 Task: Open Card Card0000000230 in Board Board0000000058 in Workspace WS0000000020 in Trello. Add Member Email0000000078 to Card Card0000000230 in Board Board0000000058 in Workspace WS0000000020 in Trello. Add Yellow Label titled Label0000000230 to Card Card0000000230 in Board Board0000000058 in Workspace WS0000000020 in Trello. Add Checklist CL0000000230 to Card Card0000000230 in Board Board0000000058 in Workspace WS0000000020 in Trello. Add Dates with Start Date as May 08 2023 and Due Date as May 31 2023 to Card Card0000000230 in Board Board0000000058 in Workspace WS0000000020 in Trello
Action: Mouse moved to (552, 582)
Screenshot: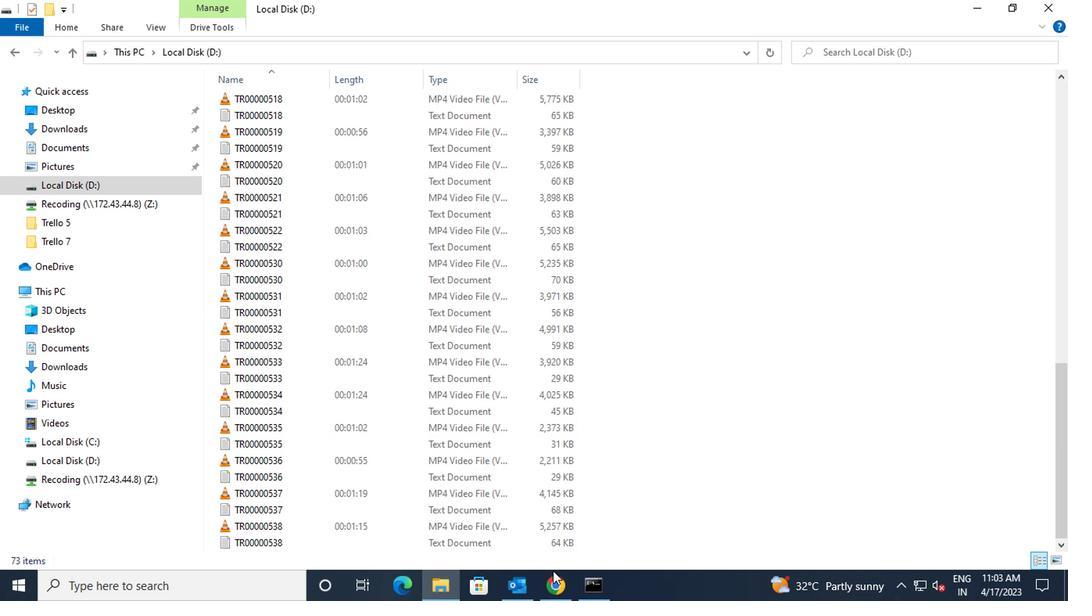 
Action: Mouse pressed left at (552, 582)
Screenshot: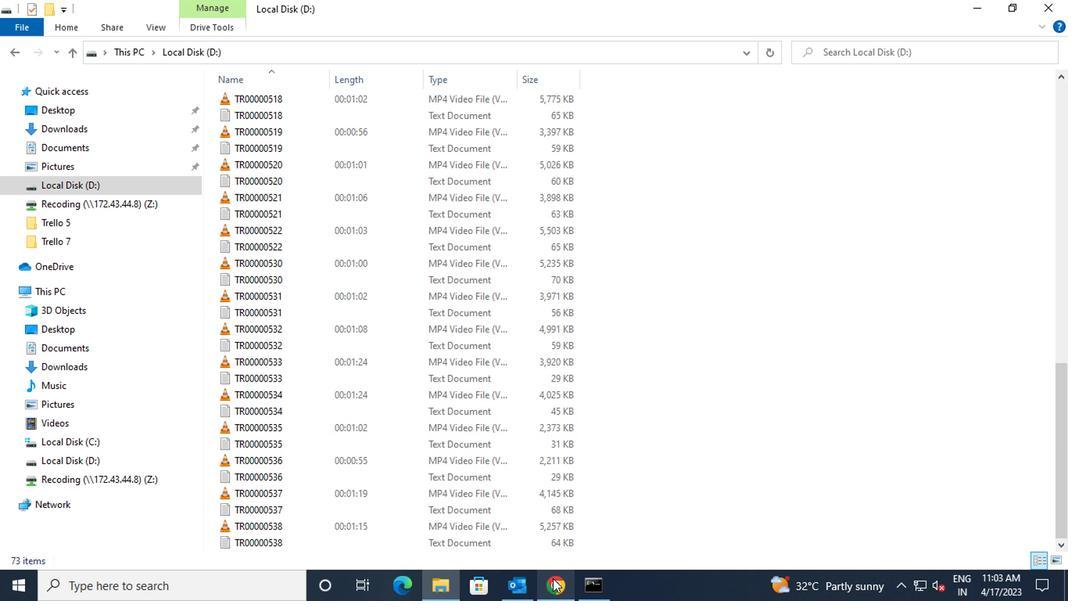 
Action: Mouse moved to (388, 216)
Screenshot: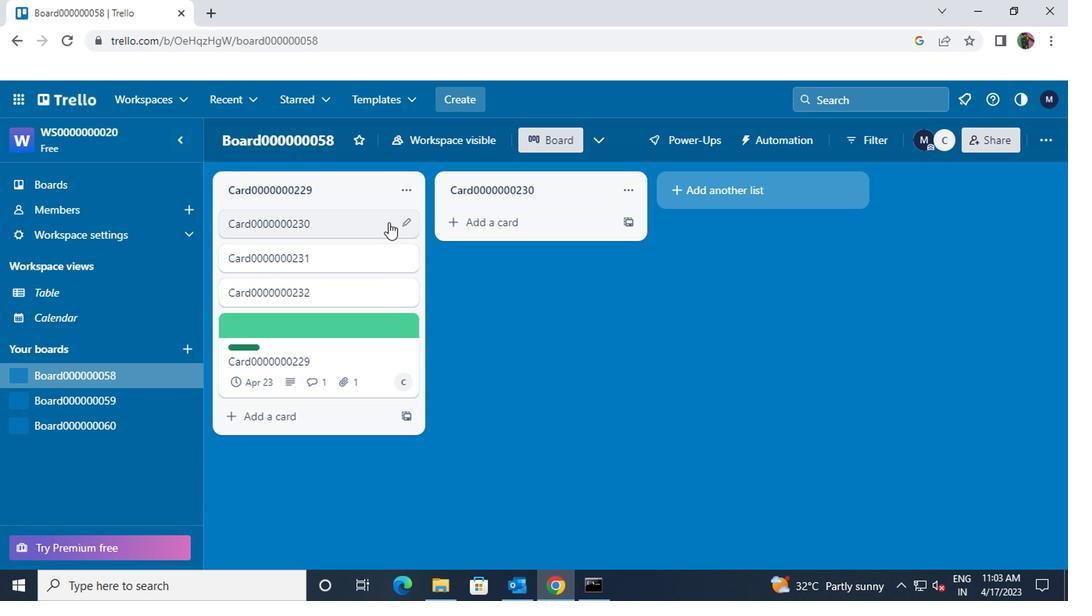 
Action: Mouse pressed left at (388, 216)
Screenshot: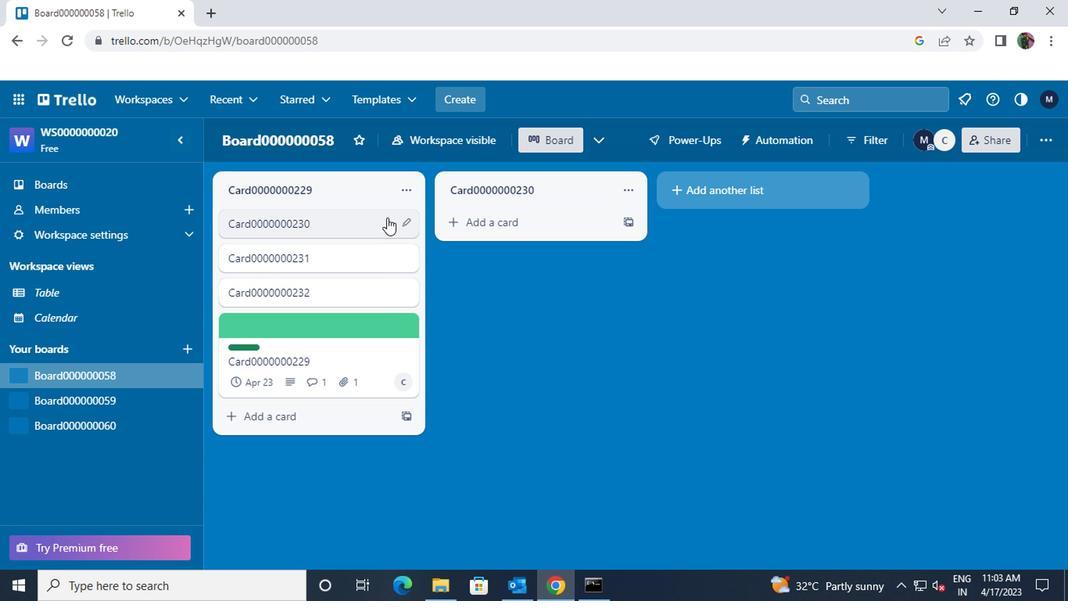 
Action: Mouse moved to (688, 228)
Screenshot: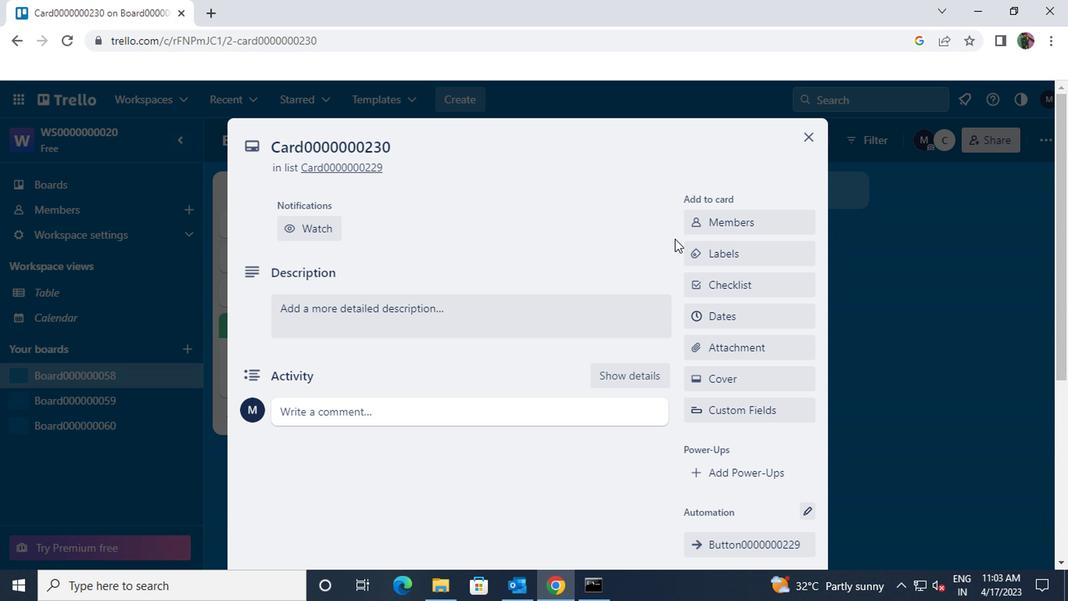 
Action: Mouse pressed left at (688, 228)
Screenshot: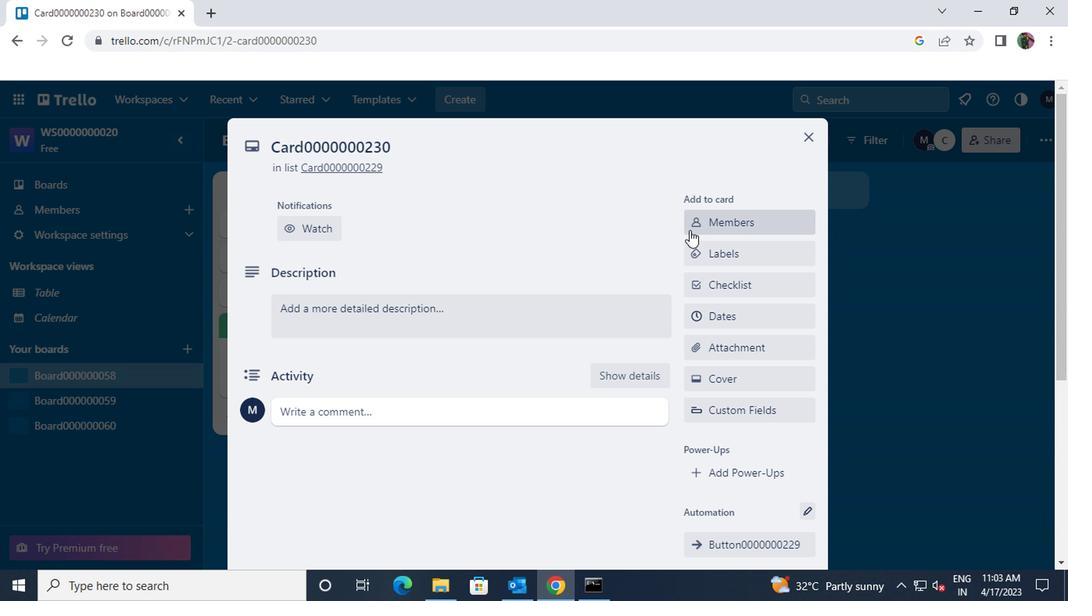 
Action: Mouse moved to (688, 227)
Screenshot: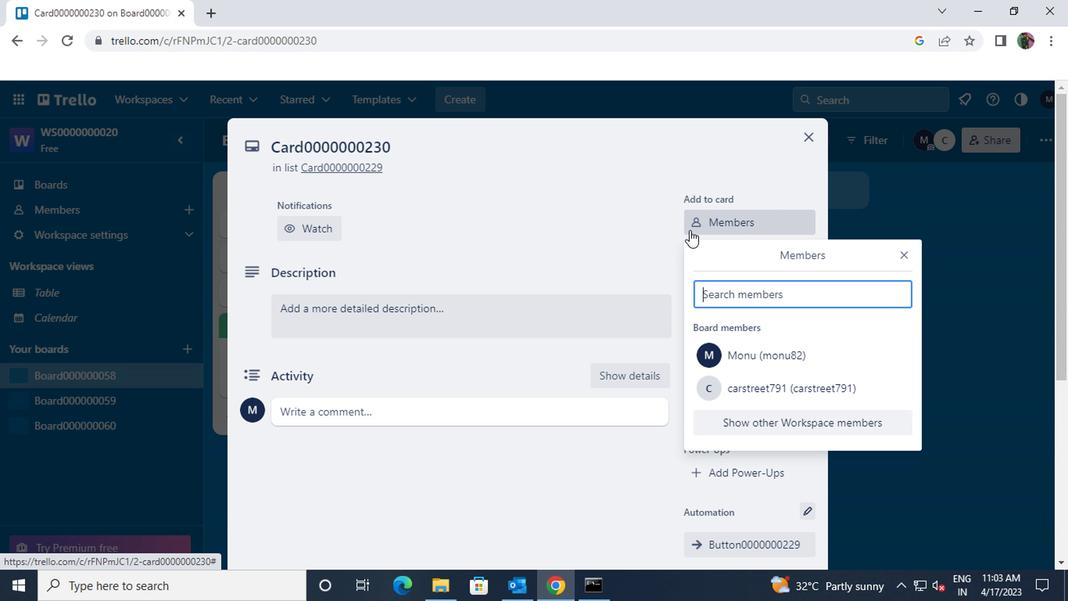 
Action: Key pressed ayus98111<Key.shift>@GMAIL.COM
Screenshot: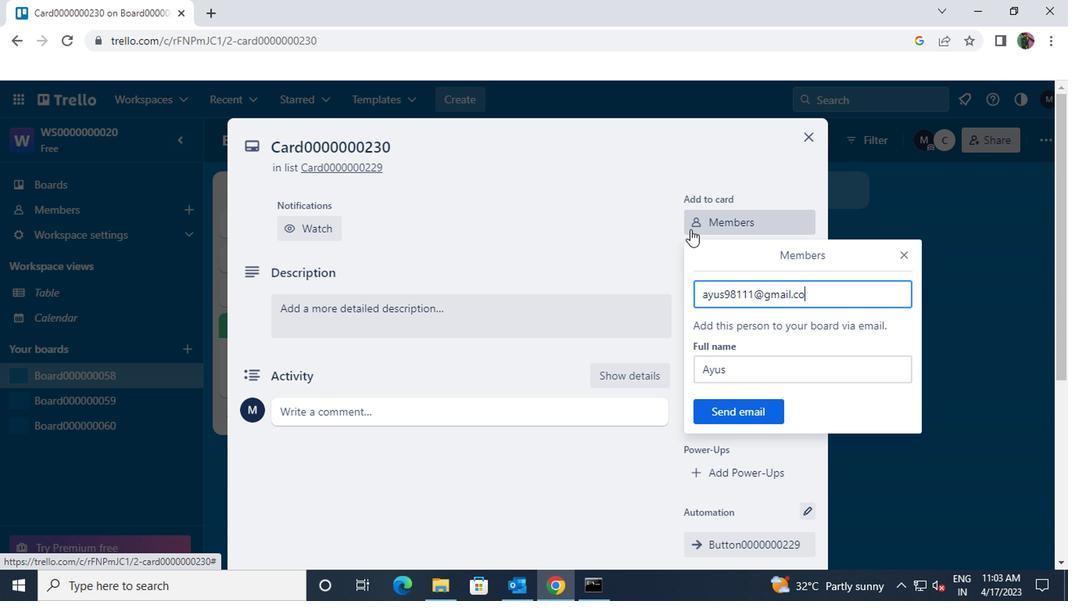 
Action: Mouse moved to (739, 408)
Screenshot: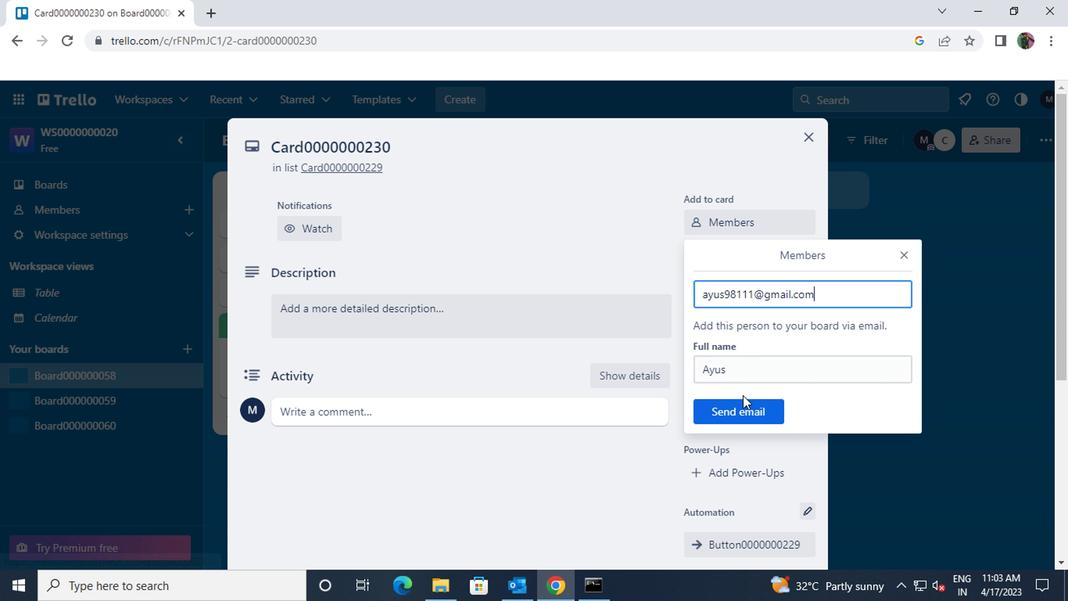 
Action: Mouse pressed left at (739, 408)
Screenshot: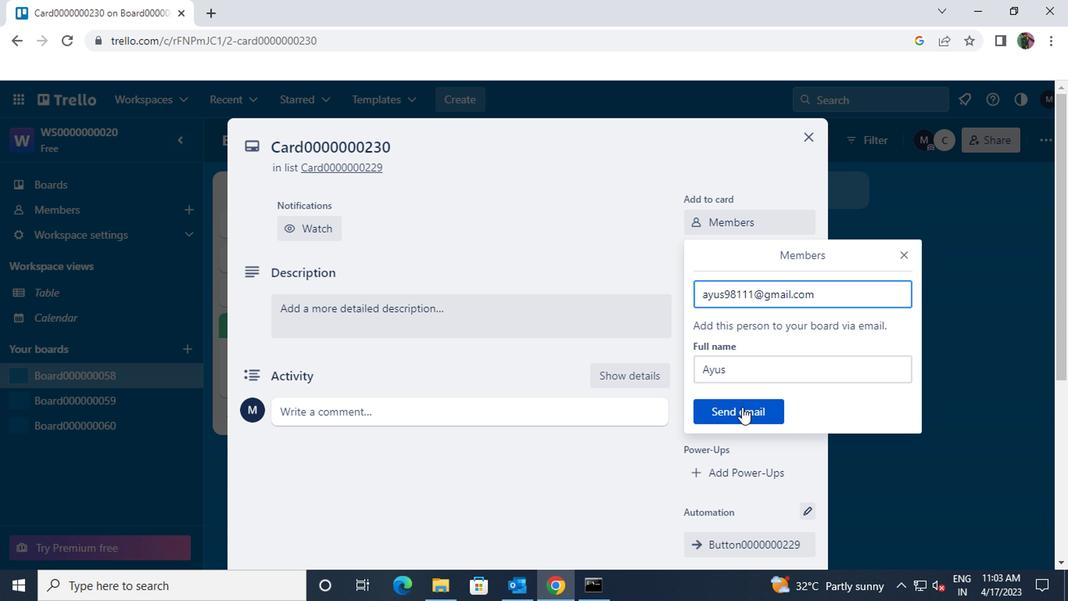 
Action: Mouse moved to (729, 251)
Screenshot: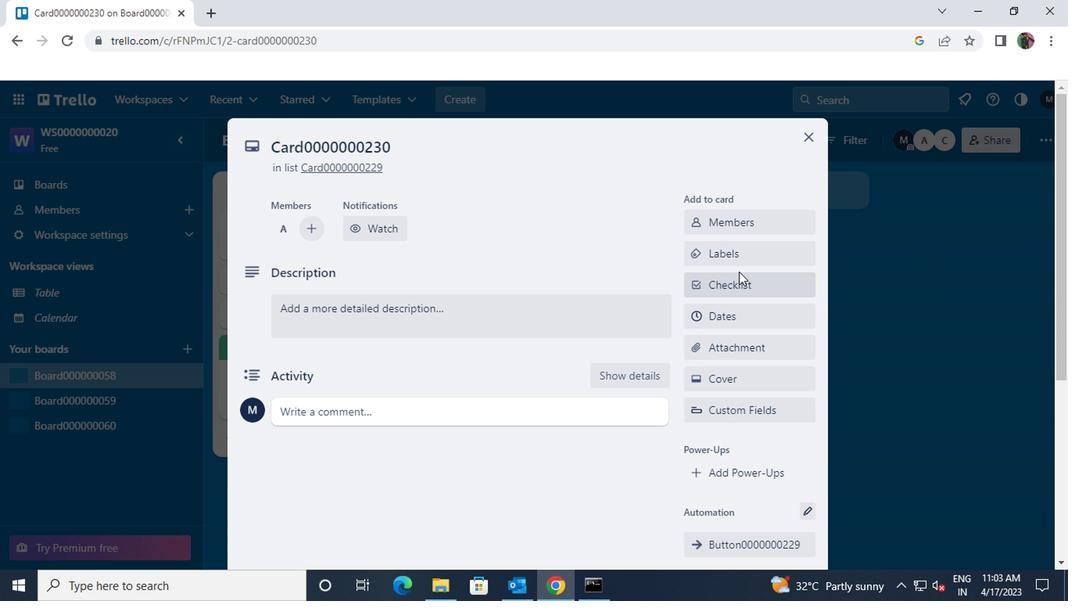 
Action: Mouse pressed left at (729, 251)
Screenshot: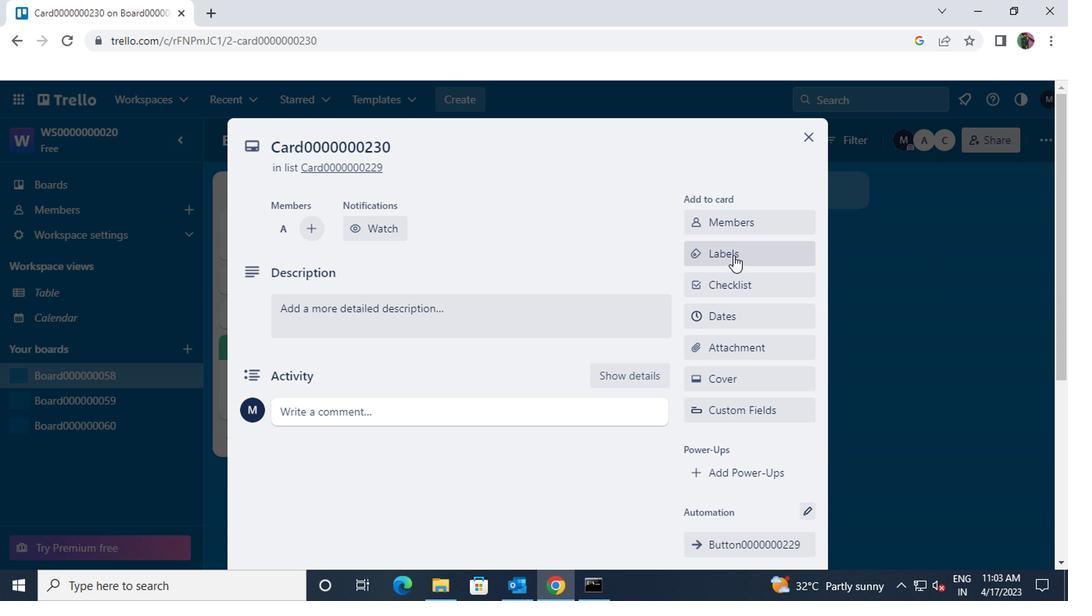 
Action: Mouse moved to (819, 459)
Screenshot: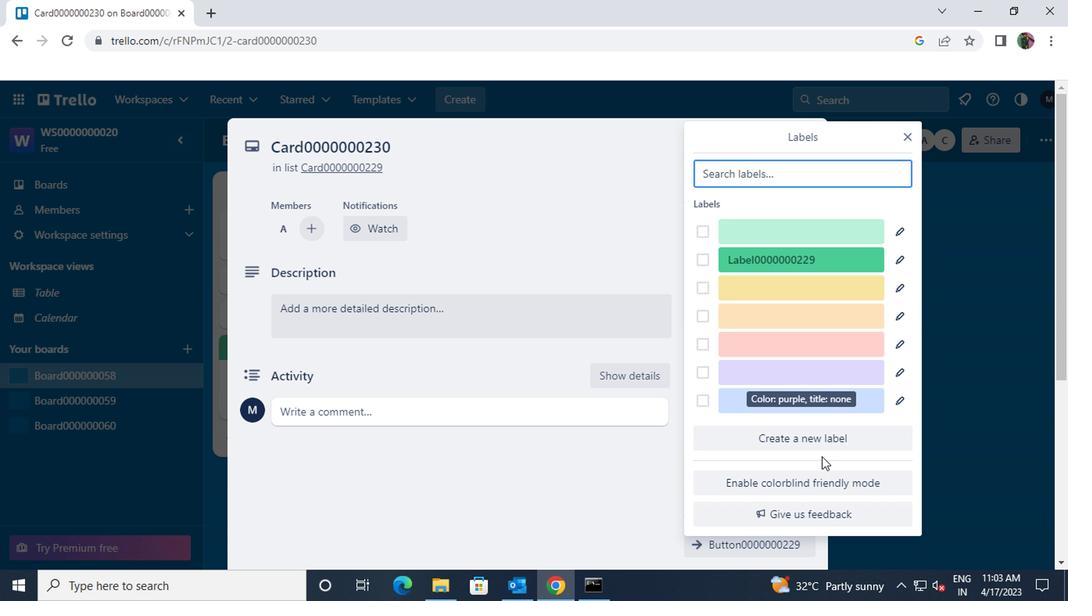 
Action: Mouse scrolled (819, 458) with delta (0, -1)
Screenshot: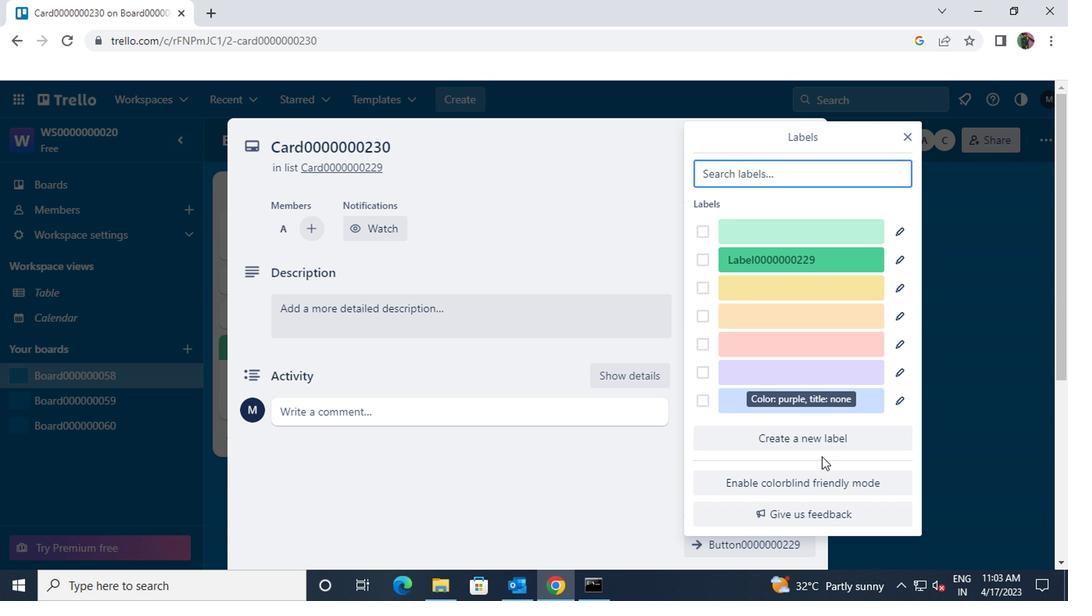 
Action: Mouse moved to (812, 432)
Screenshot: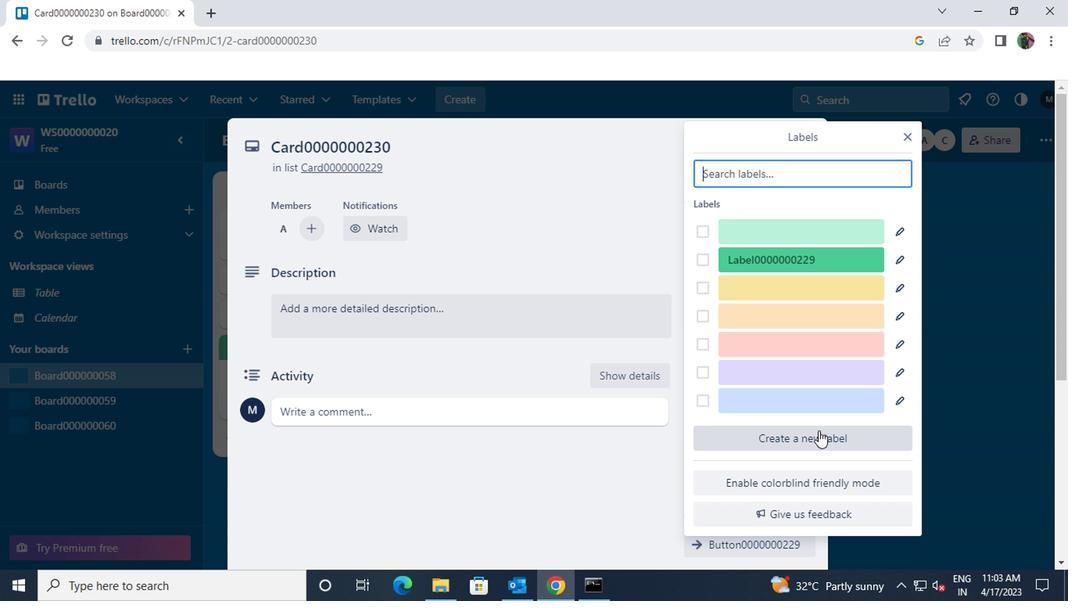 
Action: Mouse pressed left at (812, 432)
Screenshot: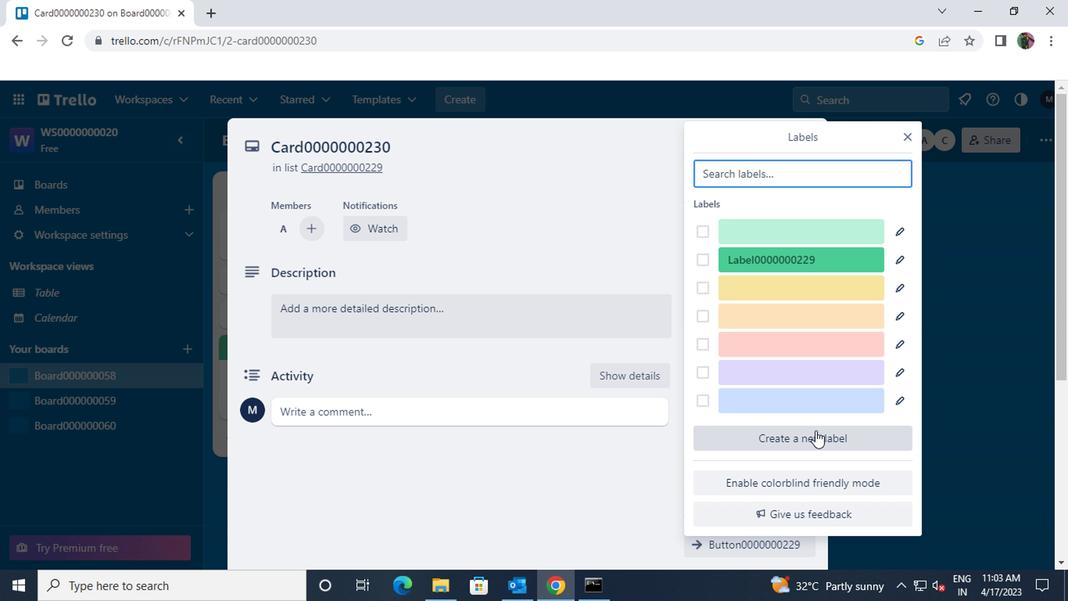 
Action: Mouse moved to (724, 283)
Screenshot: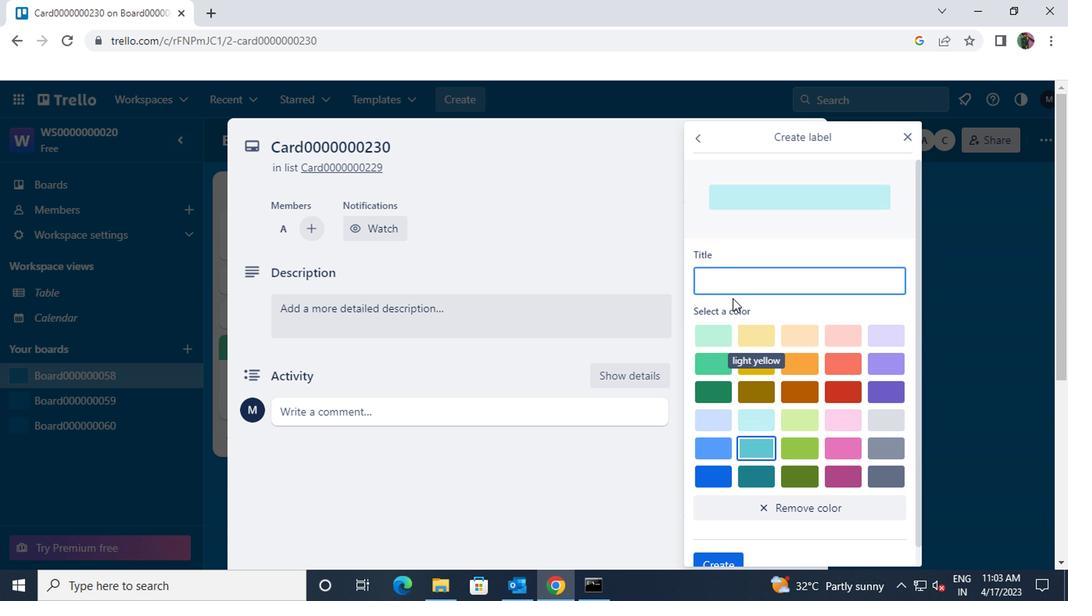 
Action: Mouse pressed left at (724, 283)
Screenshot: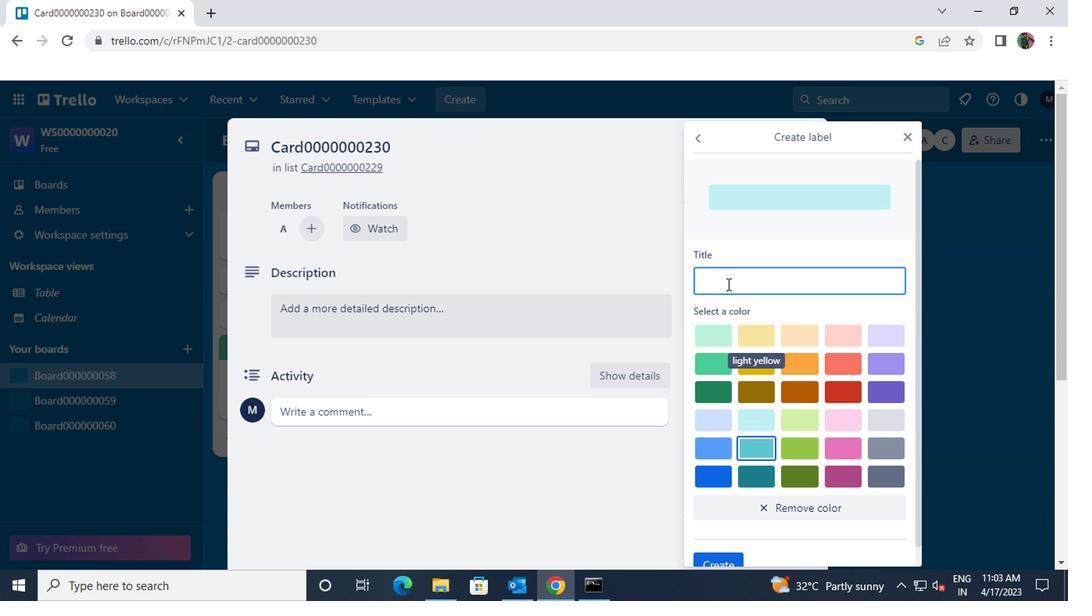 
Action: Mouse moved to (724, 281)
Screenshot: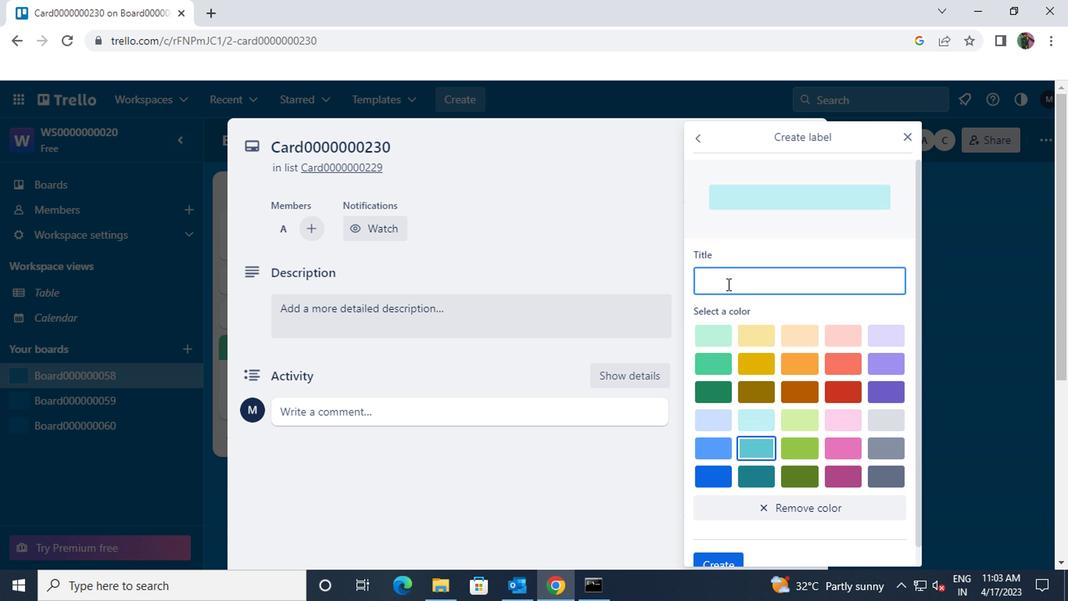 
Action: Key pressed <Key.shift>LABEL0000000230
Screenshot: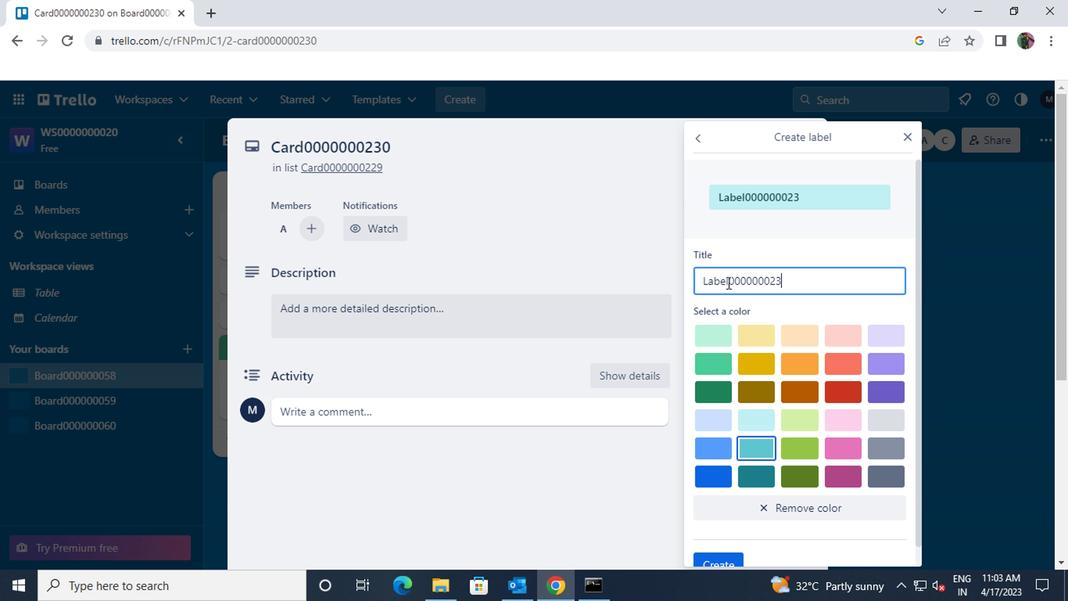 
Action: Mouse moved to (751, 359)
Screenshot: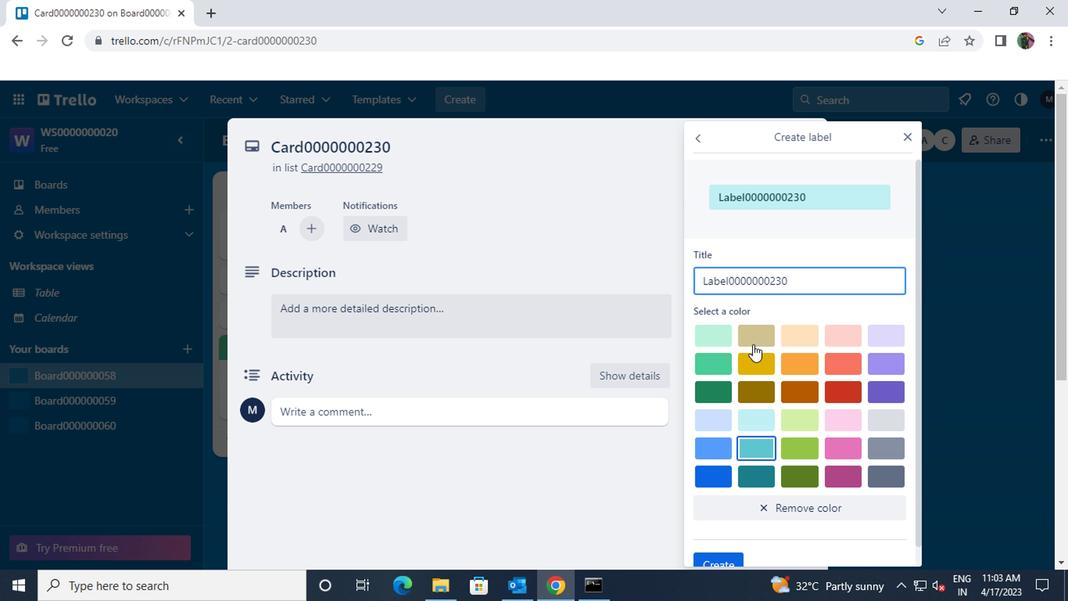 
Action: Mouse pressed left at (751, 359)
Screenshot: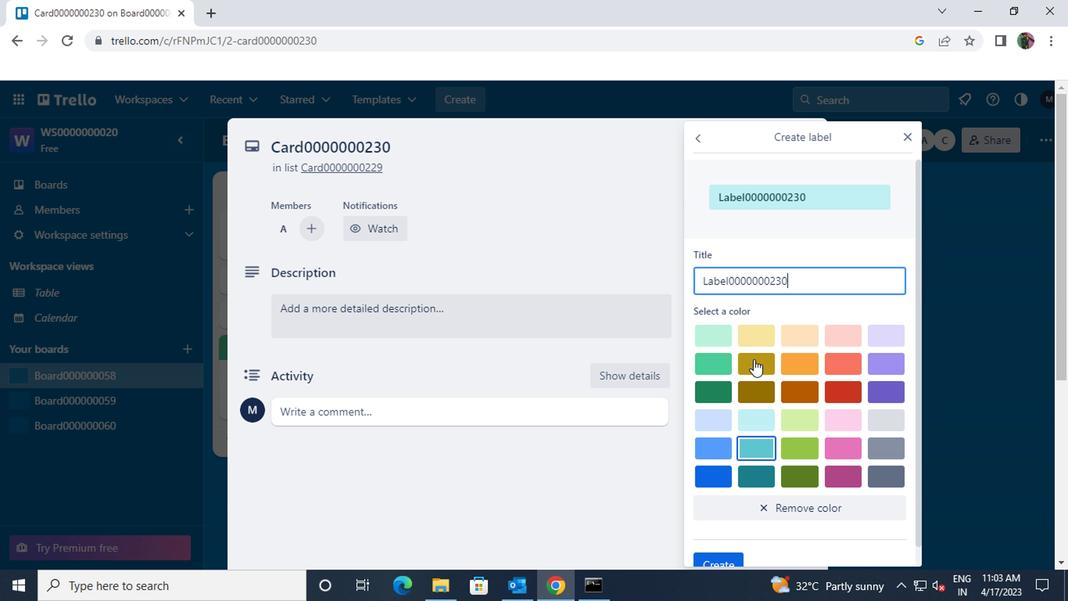 
Action: Mouse moved to (753, 357)
Screenshot: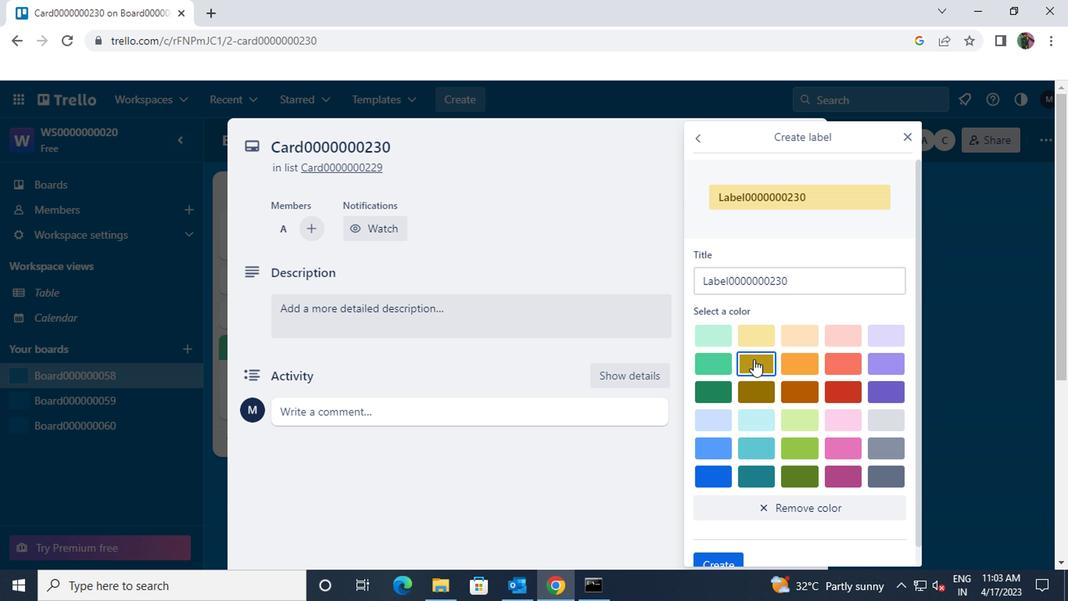 
Action: Mouse scrolled (753, 356) with delta (0, 0)
Screenshot: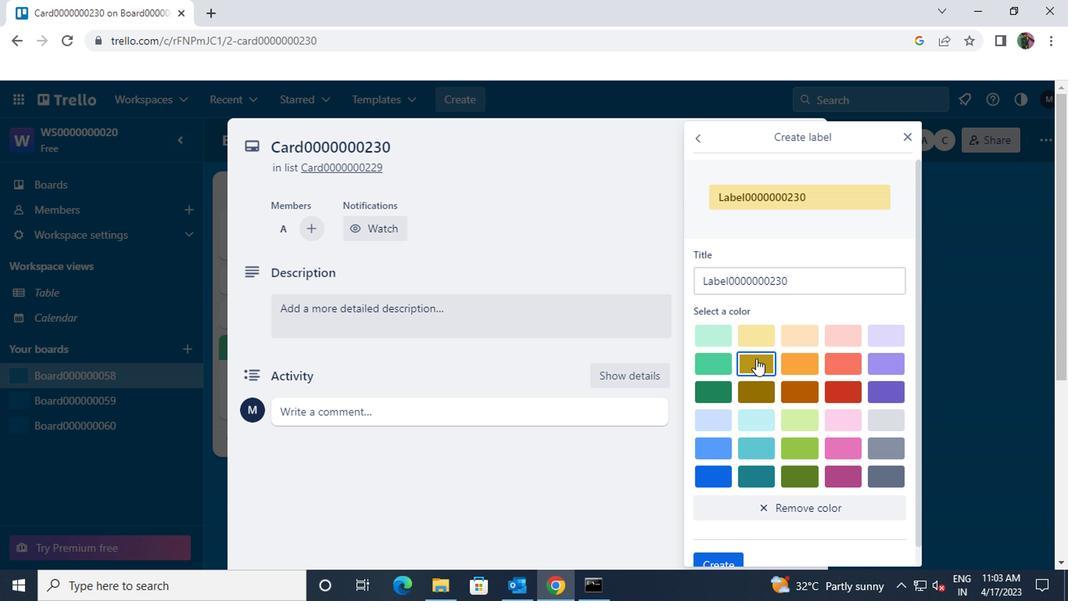 
Action: Mouse scrolled (753, 356) with delta (0, 0)
Screenshot: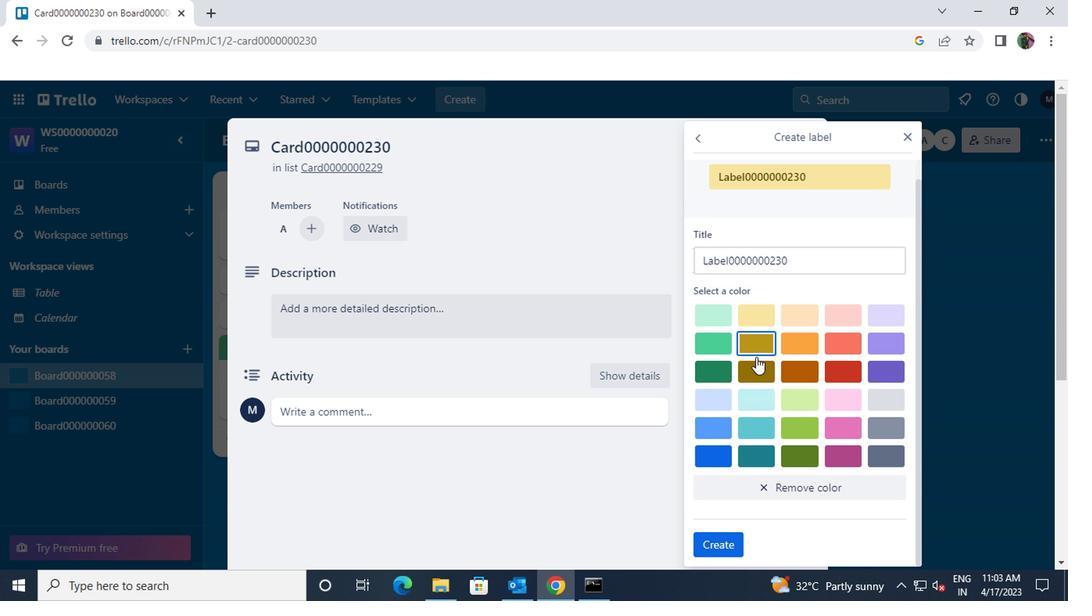 
Action: Mouse moved to (727, 547)
Screenshot: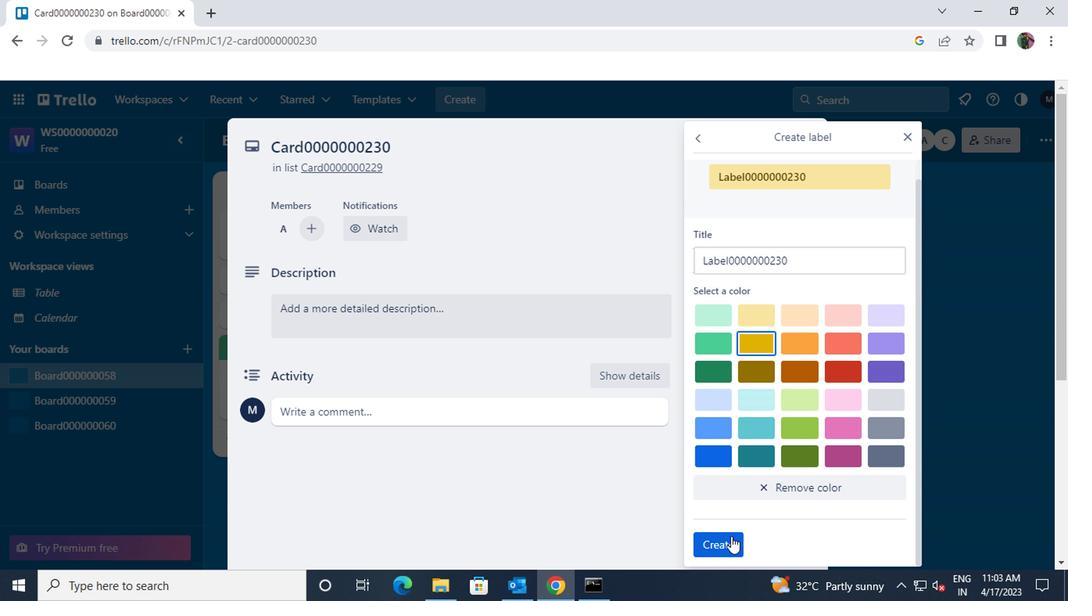
Action: Mouse pressed left at (727, 547)
Screenshot: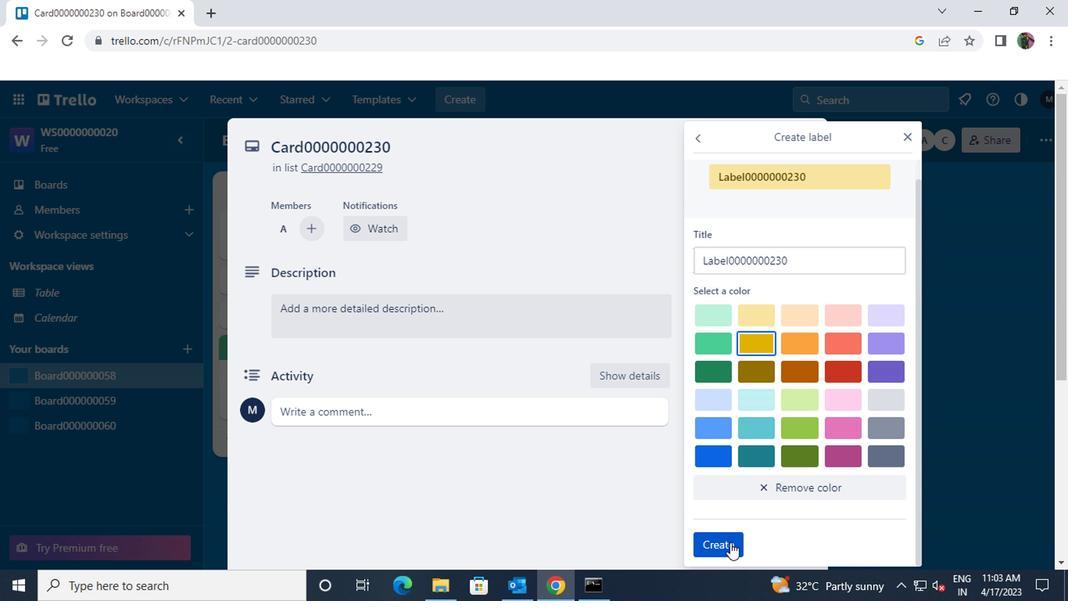
Action: Mouse moved to (754, 485)
Screenshot: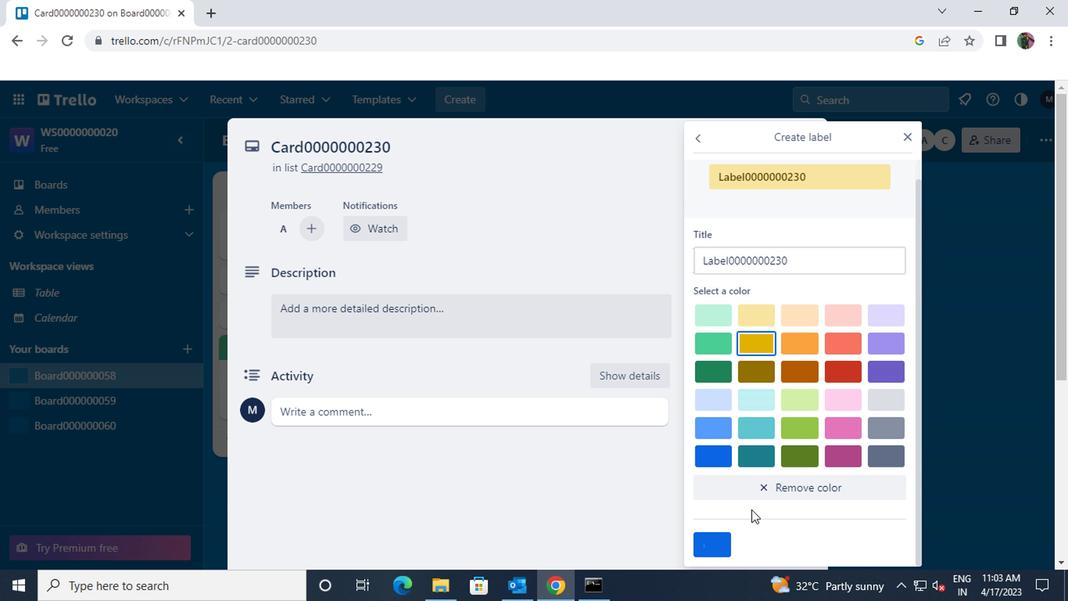 
Action: Mouse scrolled (754, 486) with delta (0, 0)
Screenshot: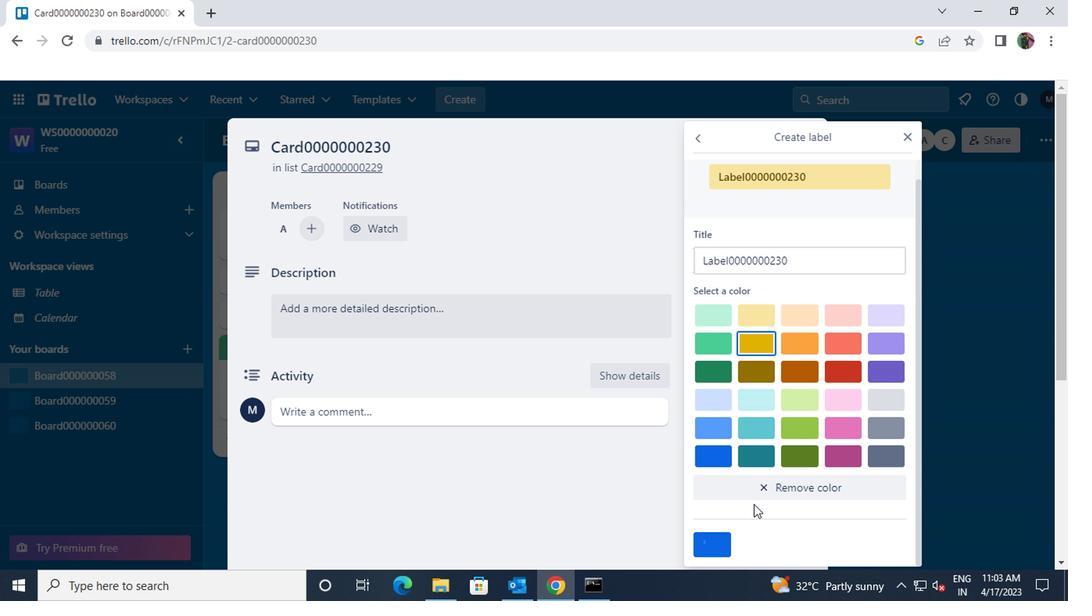 
Action: Mouse scrolled (754, 486) with delta (0, 0)
Screenshot: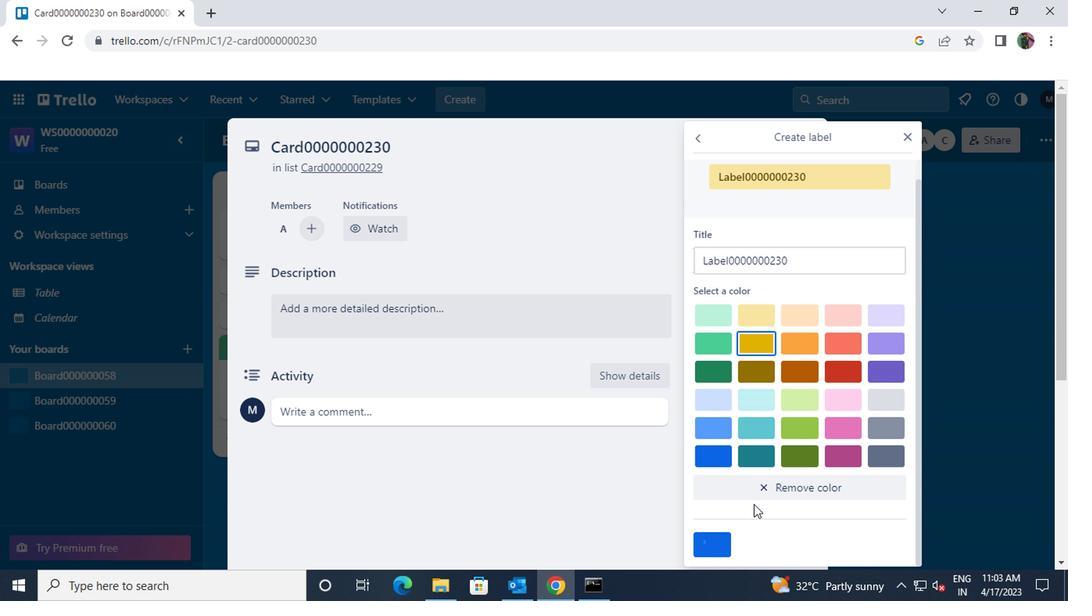 
Action: Mouse moved to (754, 483)
Screenshot: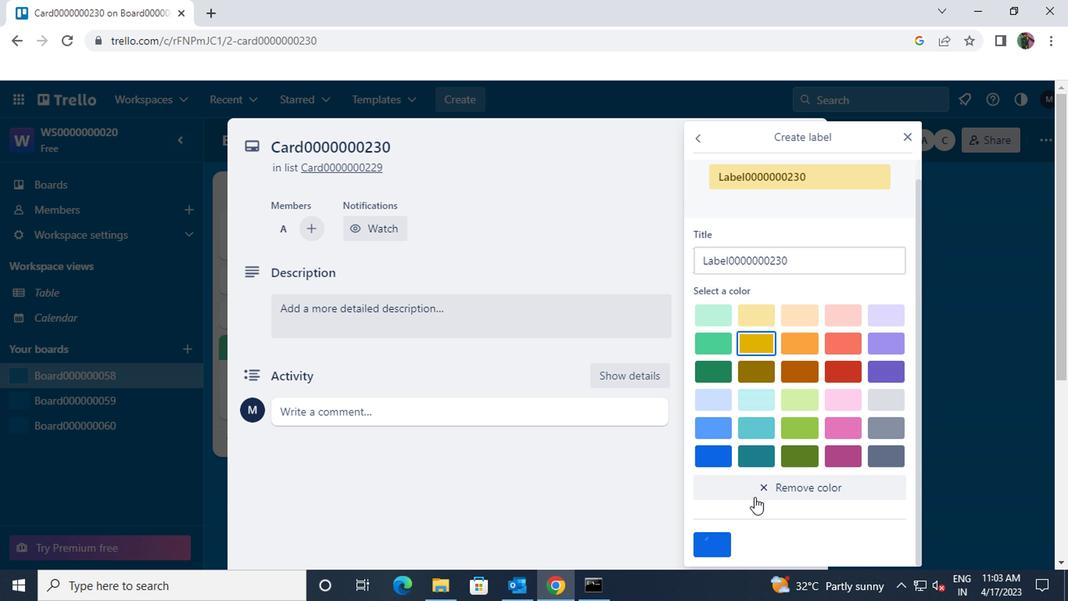 
Action: Mouse scrolled (754, 484) with delta (0, 0)
Screenshot: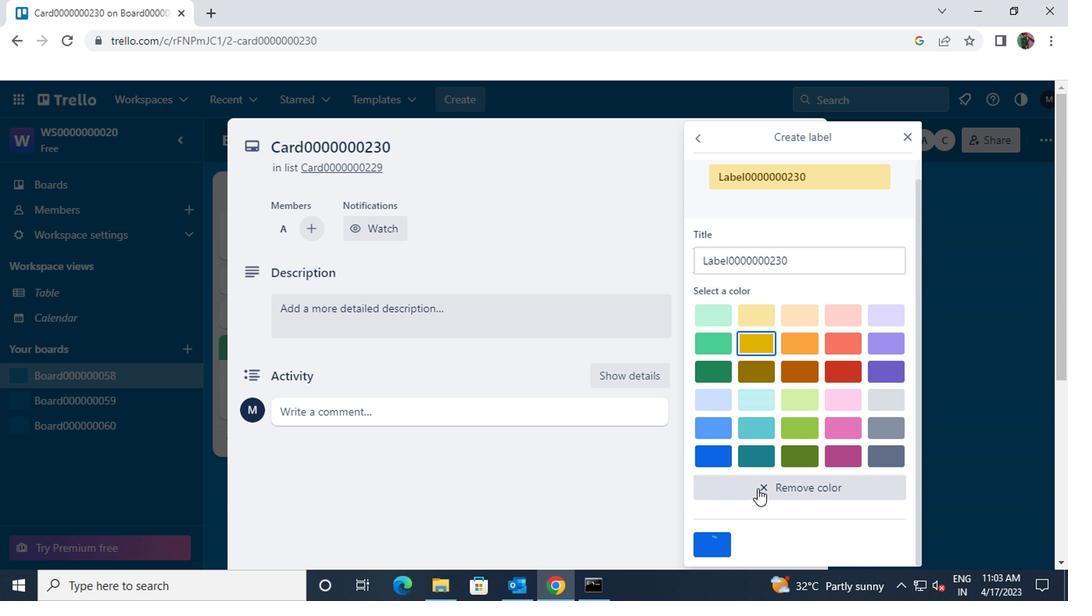 
Action: Mouse moved to (754, 478)
Screenshot: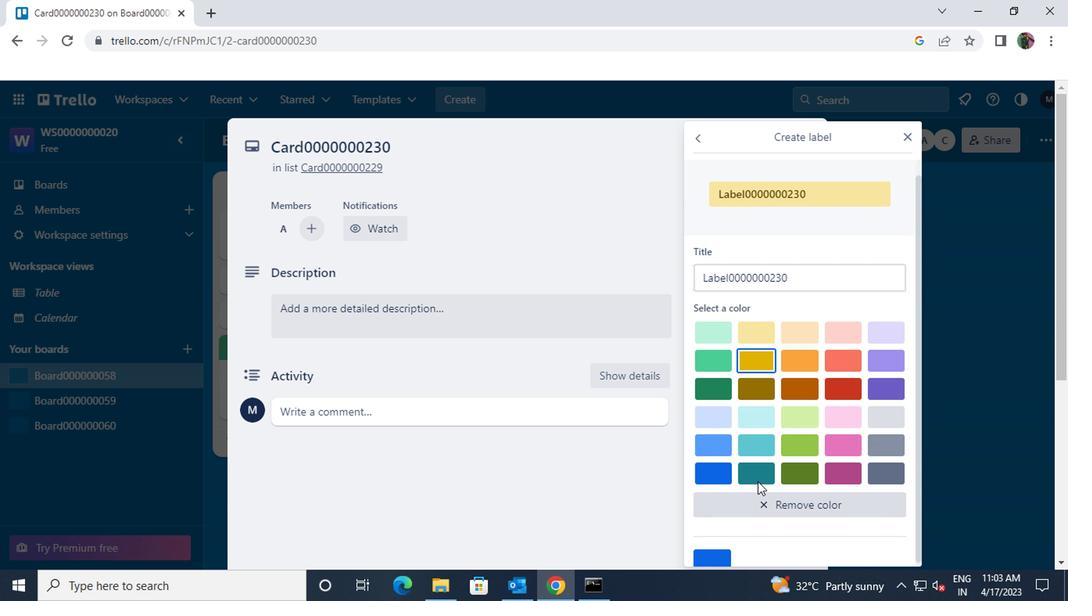 
Action: Mouse scrolled (754, 478) with delta (0, 0)
Screenshot: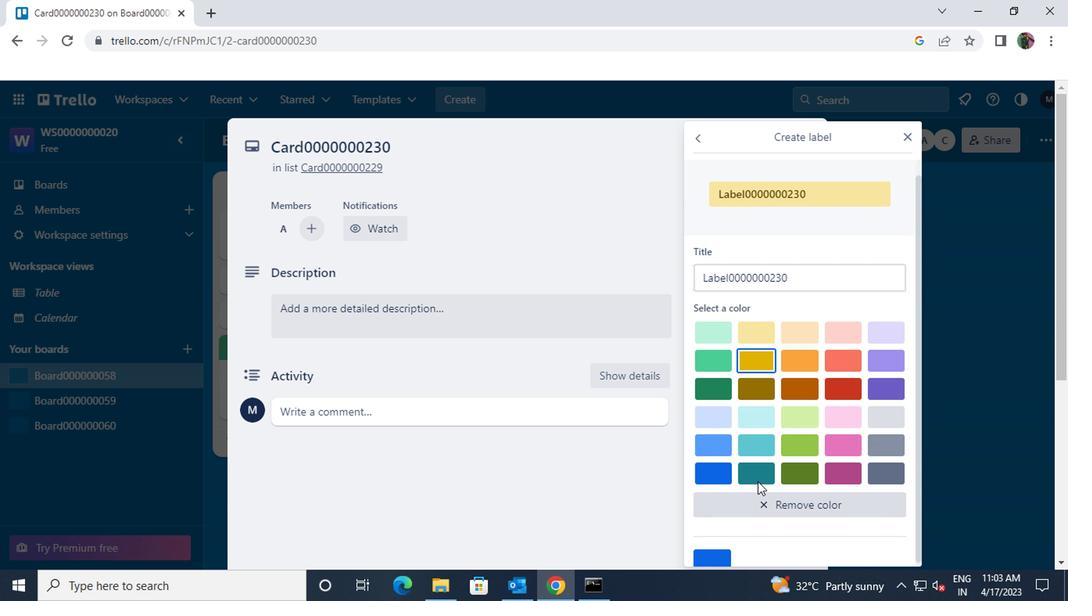 
Action: Mouse moved to (754, 477)
Screenshot: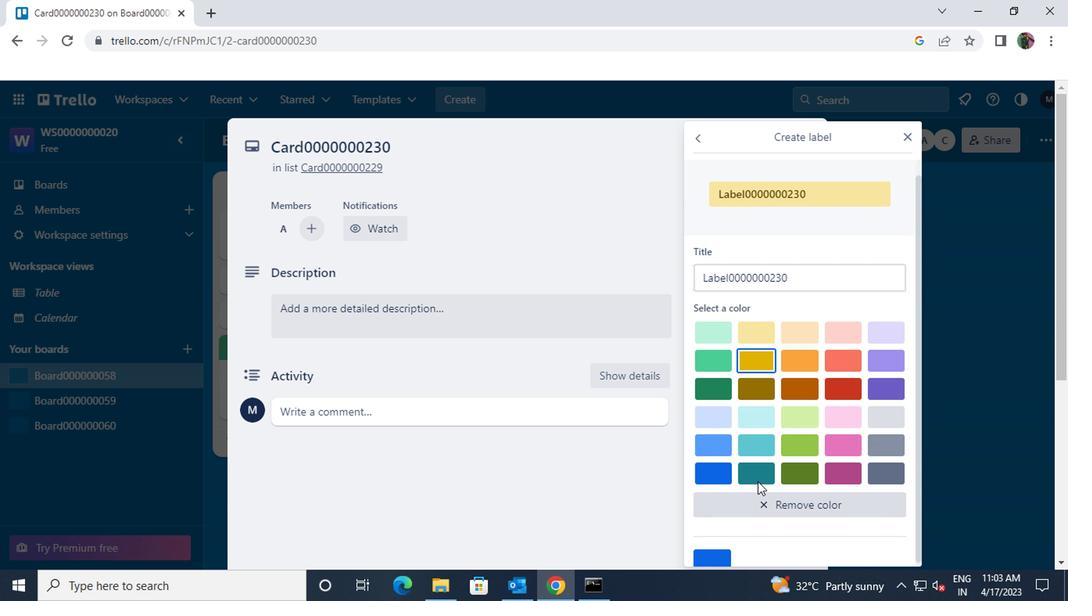 
Action: Mouse scrolled (754, 478) with delta (0, 0)
Screenshot: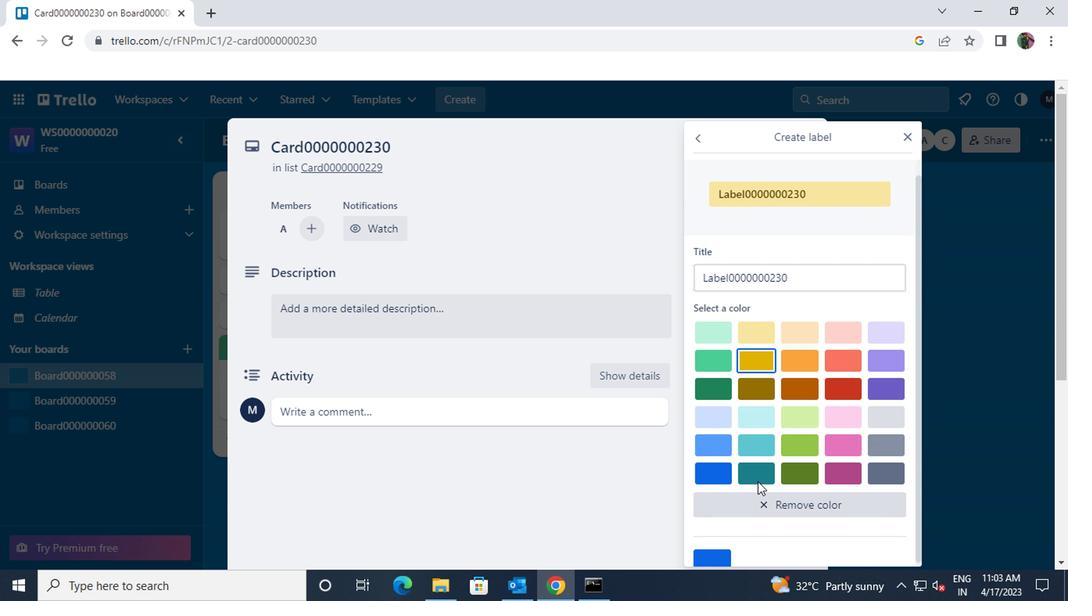 
Action: Mouse moved to (756, 476)
Screenshot: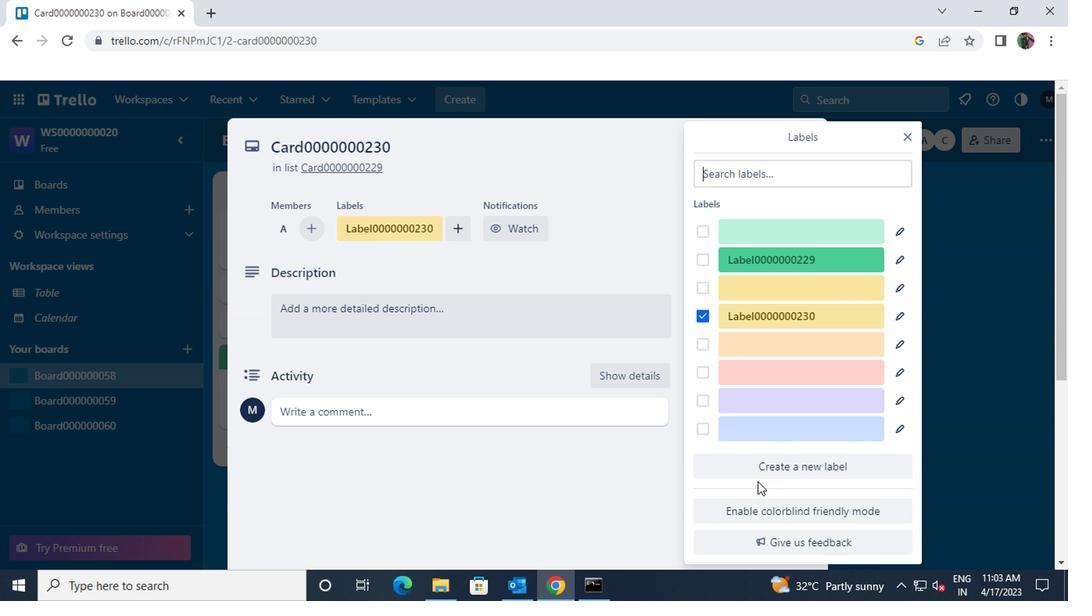 
Action: Mouse scrolled (756, 476) with delta (0, 0)
Screenshot: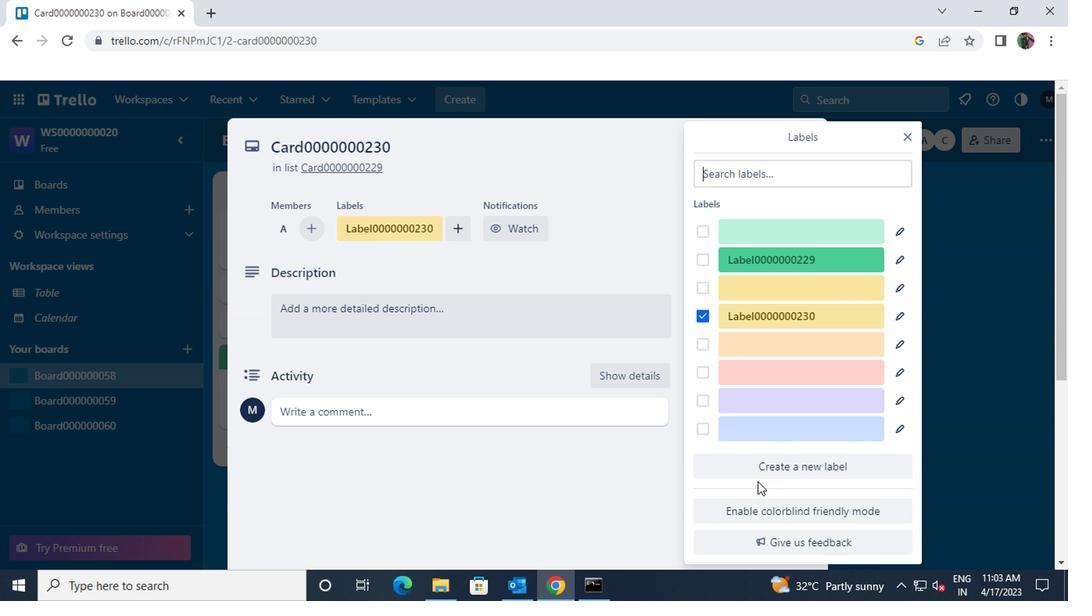 
Action: Mouse moved to (901, 136)
Screenshot: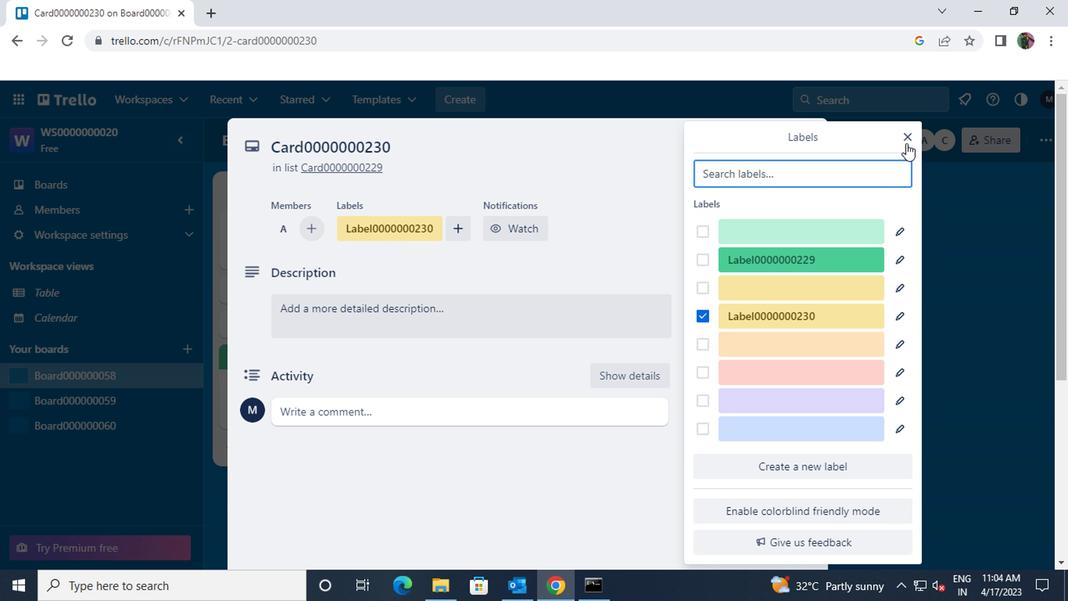 
Action: Mouse pressed left at (901, 136)
Screenshot: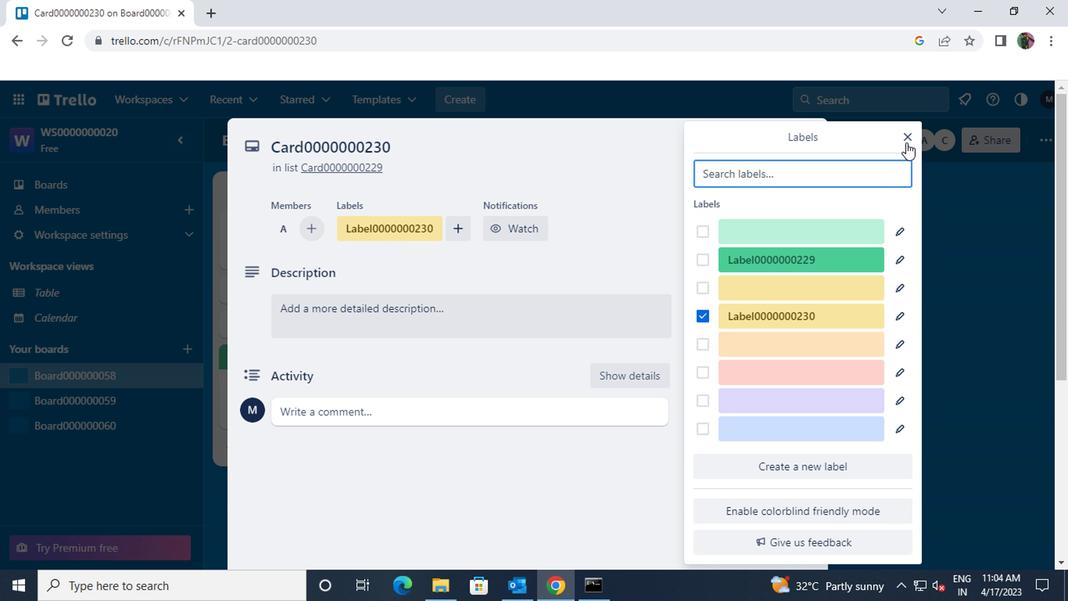 
Action: Mouse moved to (734, 283)
Screenshot: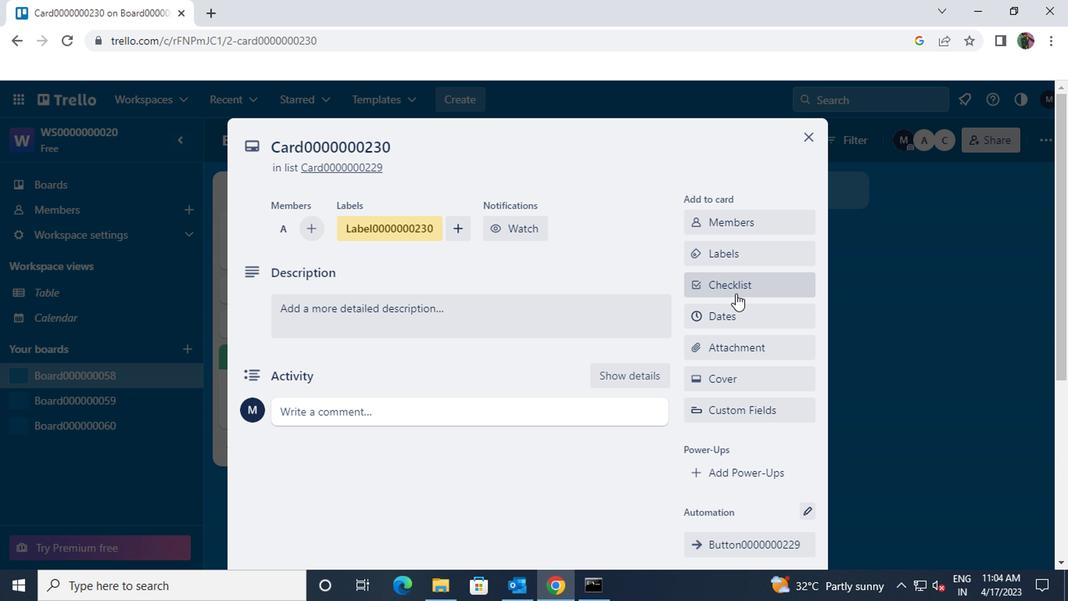 
Action: Mouse pressed left at (734, 283)
Screenshot: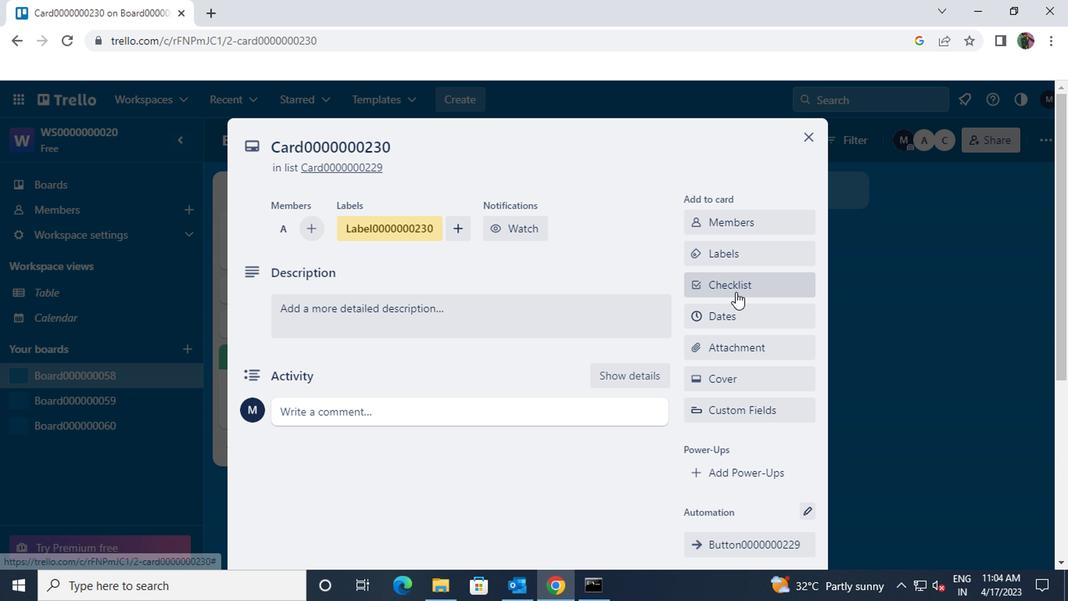 
Action: Key pressed <Key.shift>CL0000000230
Screenshot: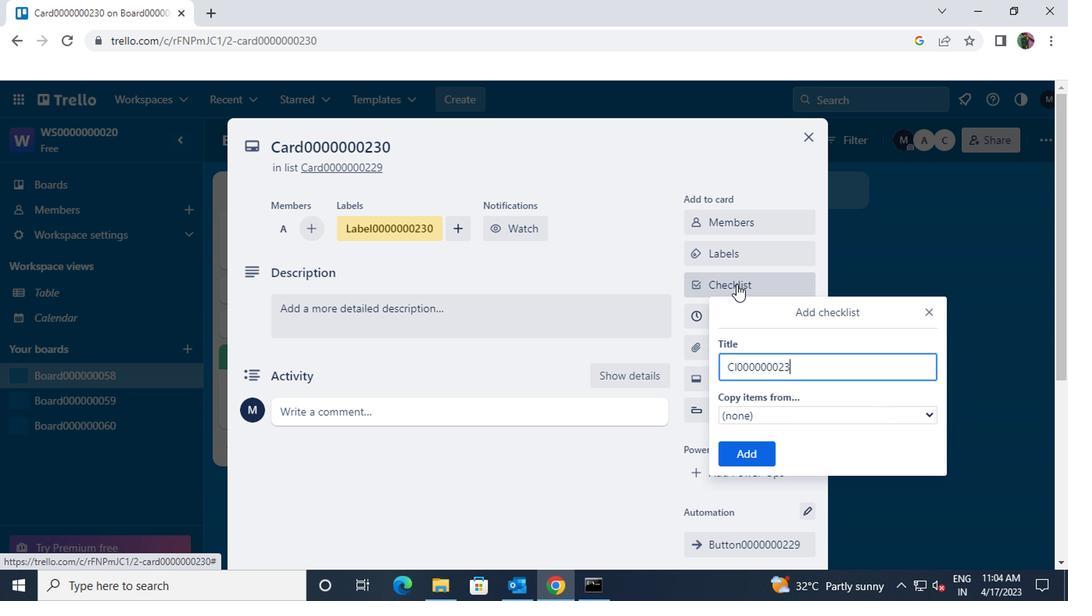 
Action: Mouse moved to (754, 452)
Screenshot: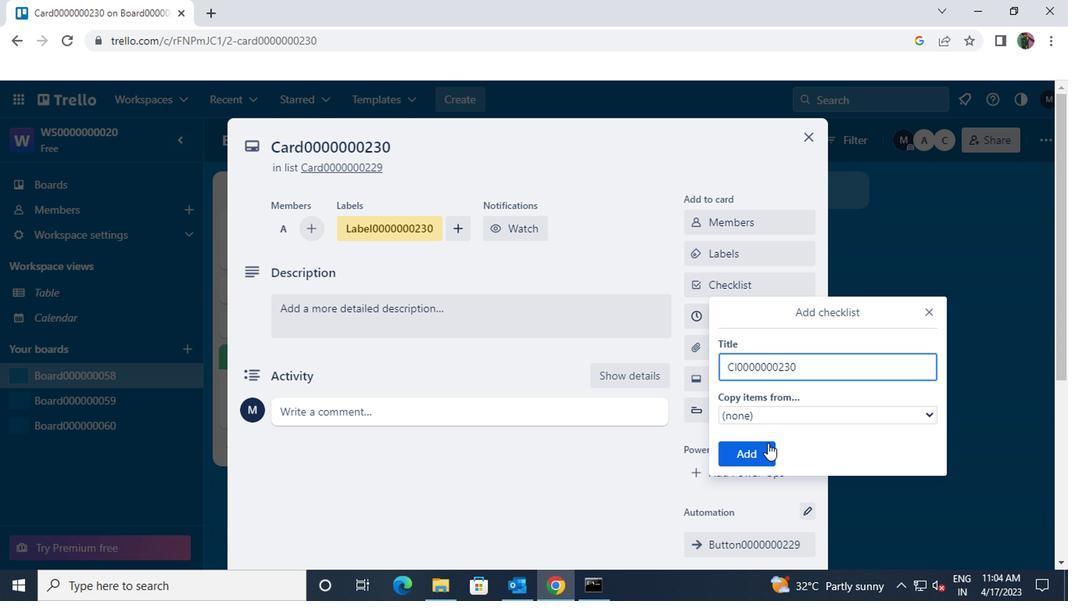 
Action: Mouse pressed left at (754, 452)
Screenshot: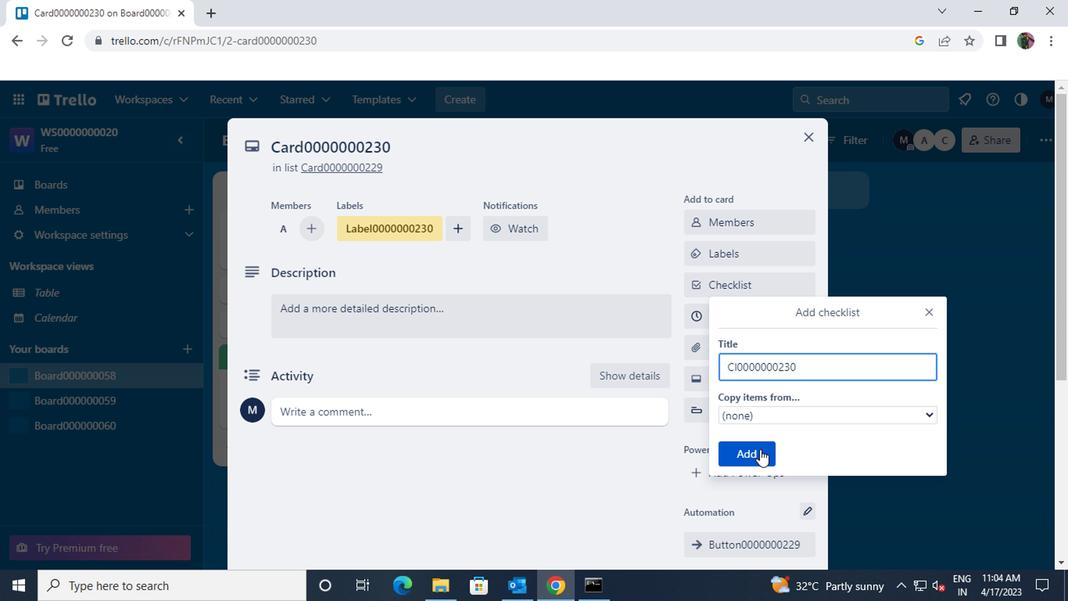 
Action: Mouse moved to (709, 321)
Screenshot: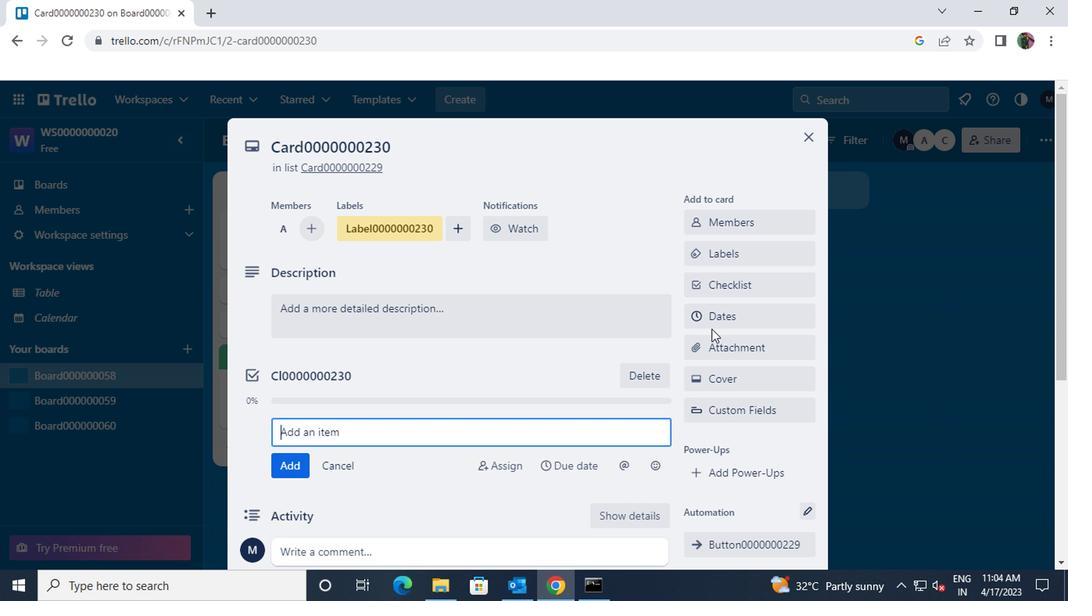 
Action: Mouse pressed left at (709, 321)
Screenshot: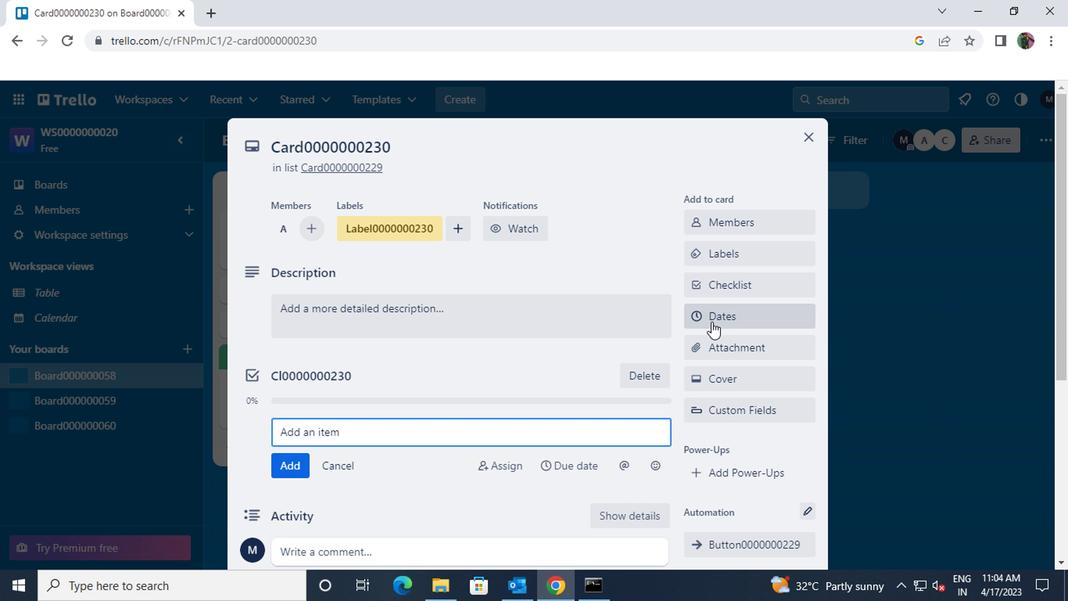 
Action: Mouse moved to (887, 173)
Screenshot: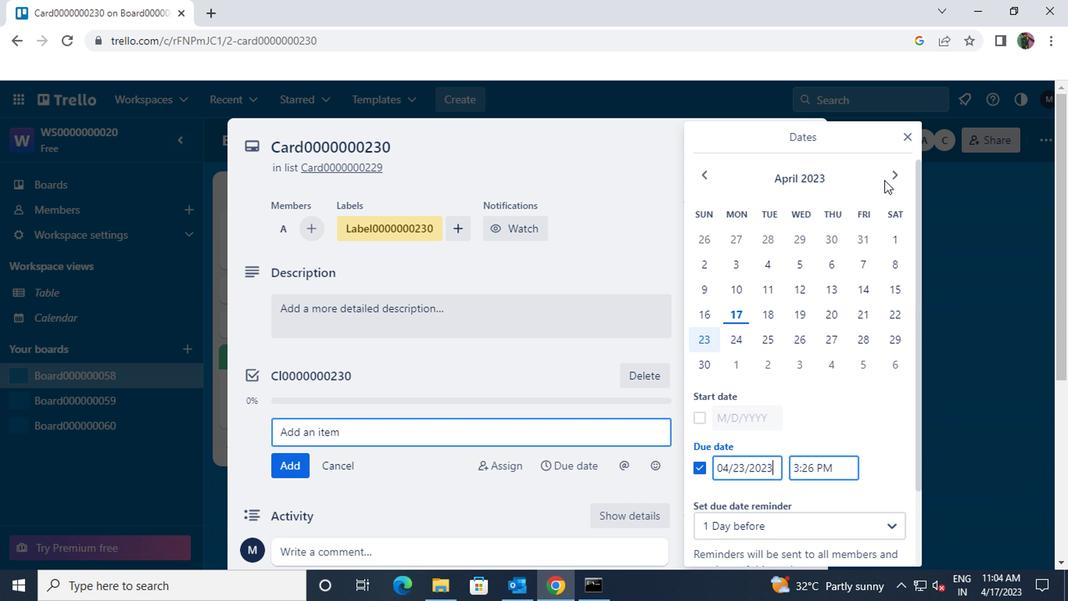 
Action: Mouse pressed left at (887, 173)
Screenshot: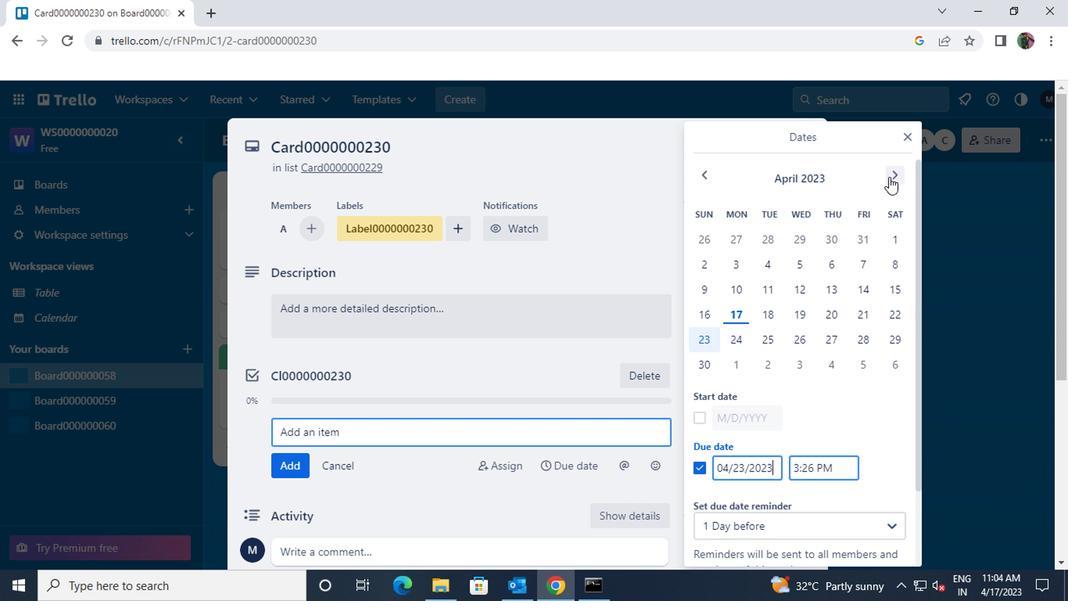 
Action: Mouse moved to (733, 236)
Screenshot: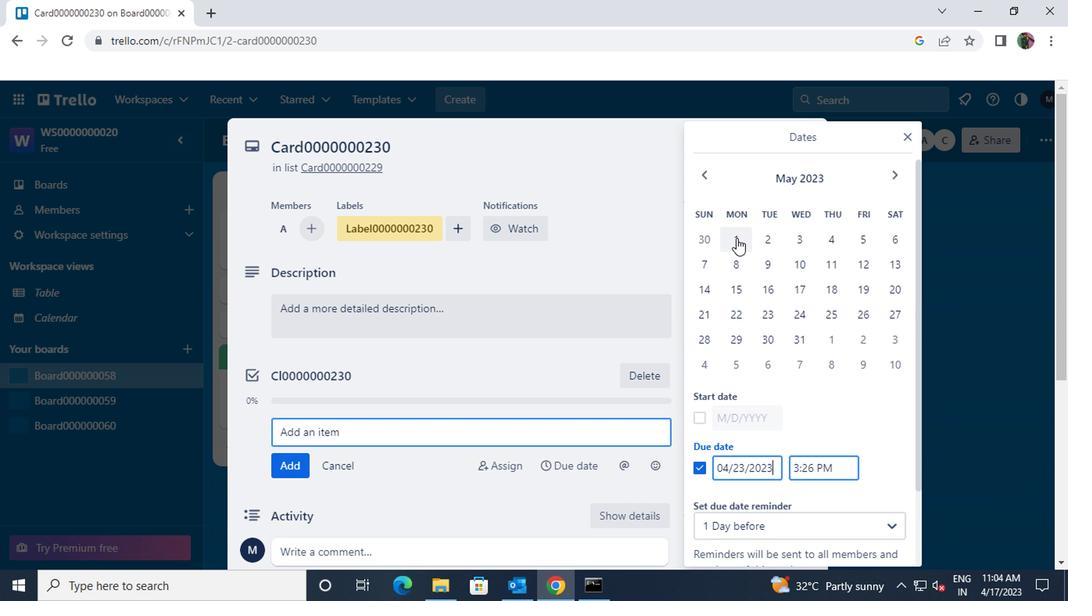 
Action: Mouse pressed left at (733, 236)
Screenshot: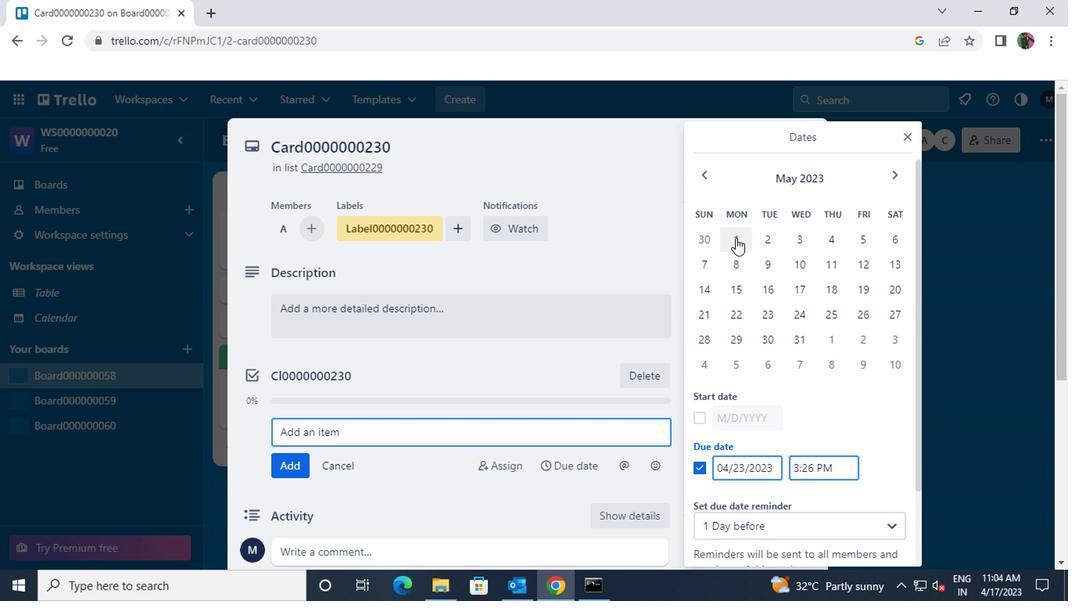 
Action: Mouse moved to (800, 329)
Screenshot: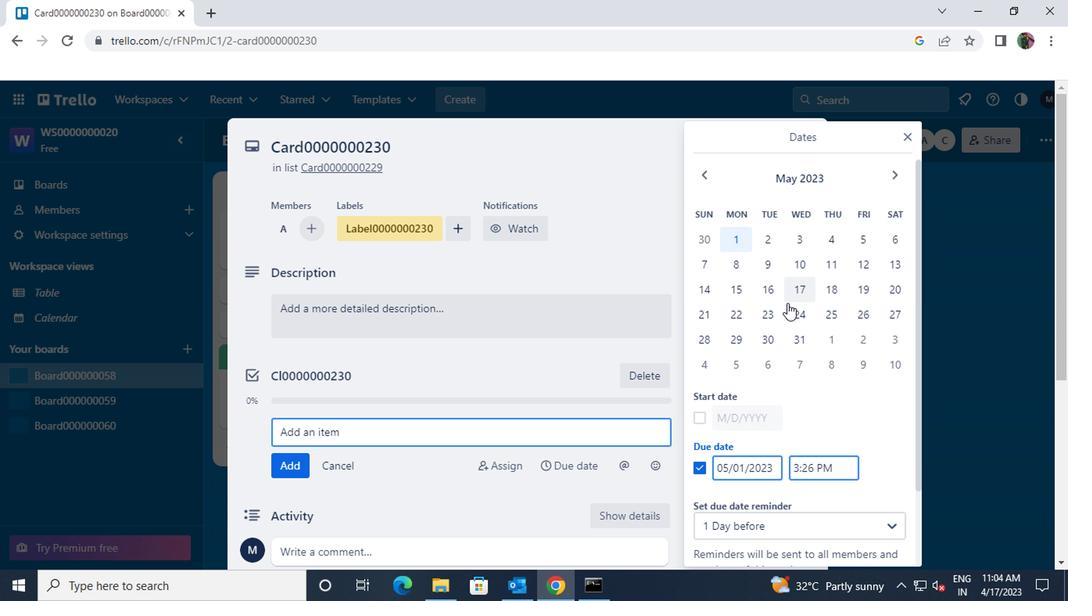 
Action: Mouse pressed left at (800, 329)
Screenshot: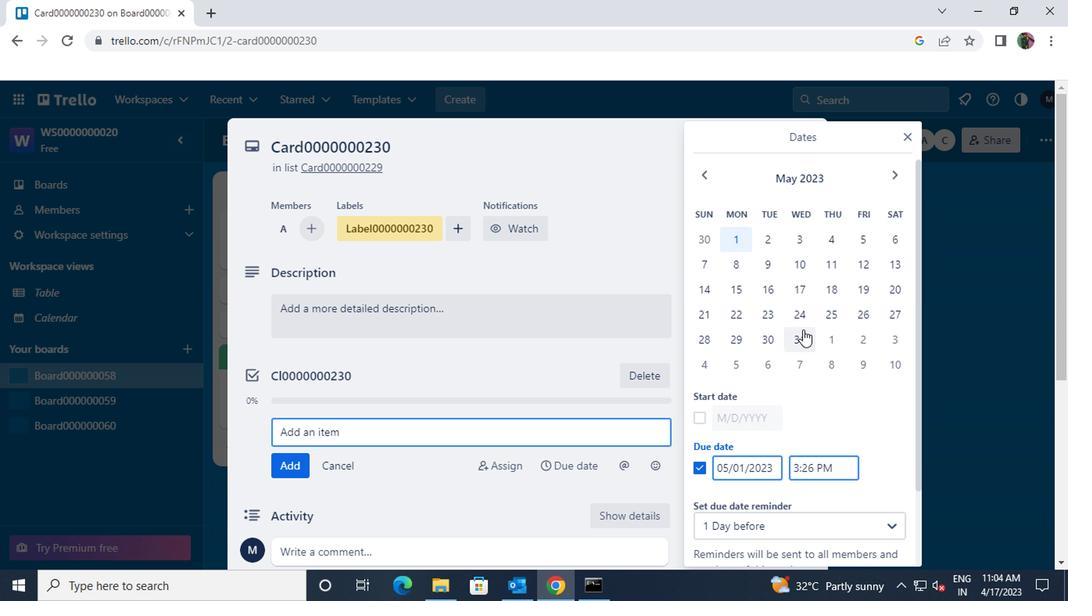
Action: Mouse scrolled (800, 329) with delta (0, 0)
Screenshot: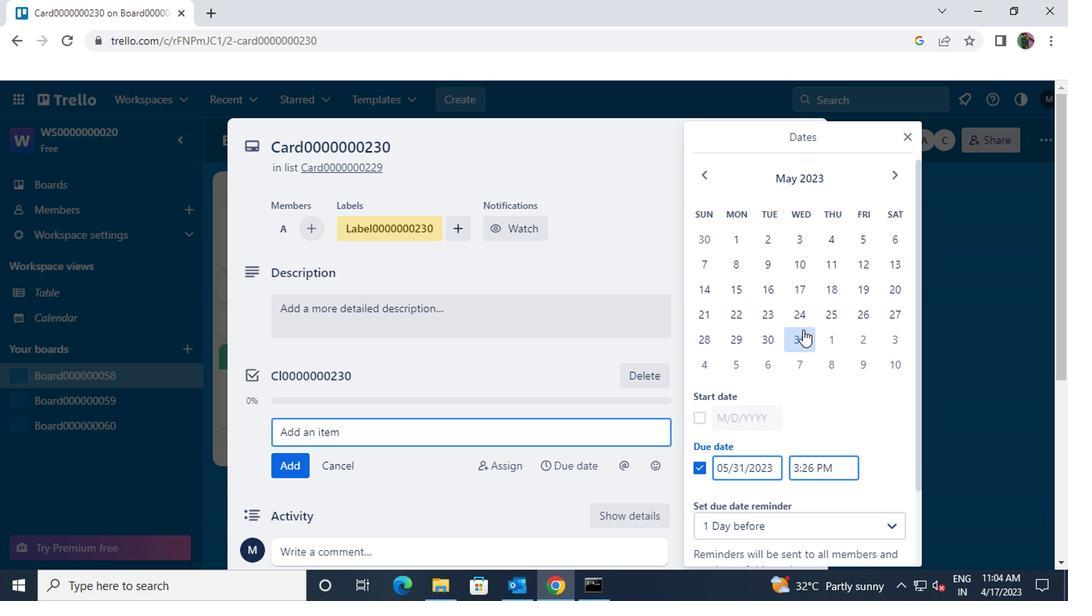 
Action: Mouse moved to (800, 330)
Screenshot: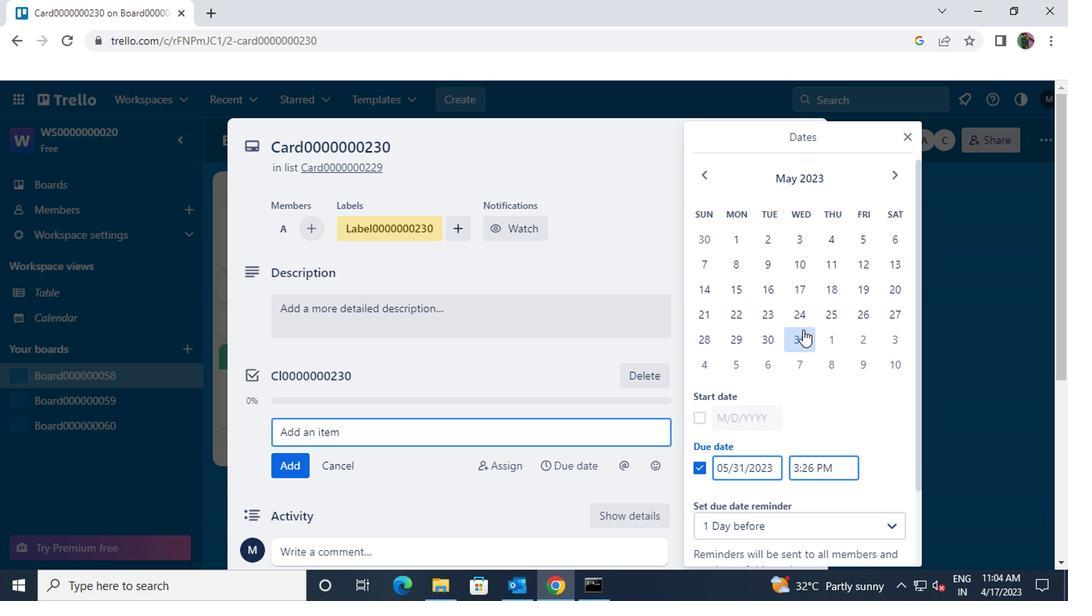 
Action: Mouse scrolled (800, 329) with delta (0, 0)
Screenshot: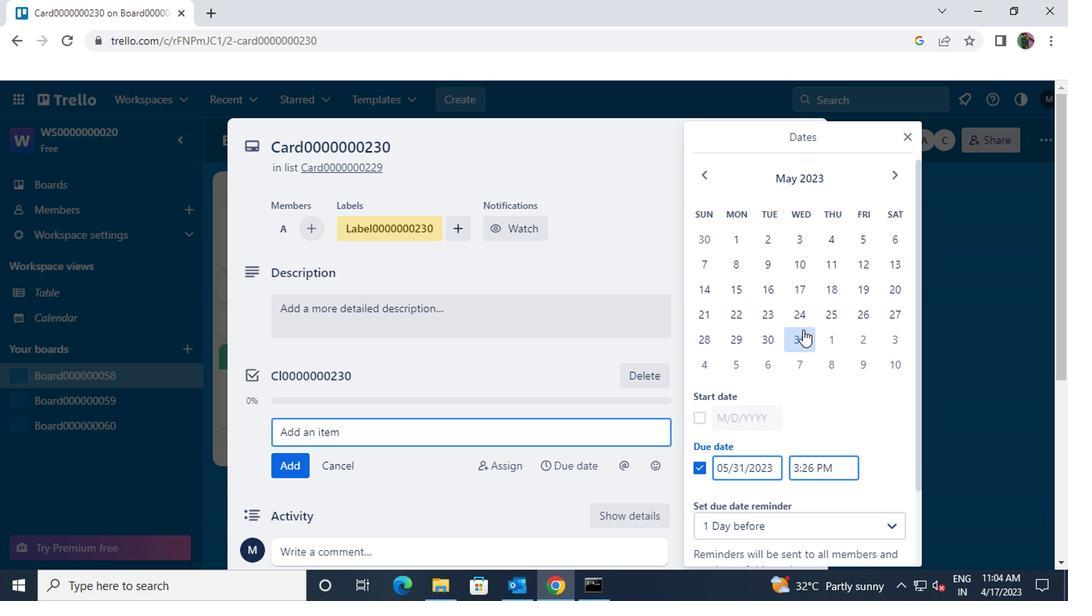 
Action: Mouse moved to (762, 506)
Screenshot: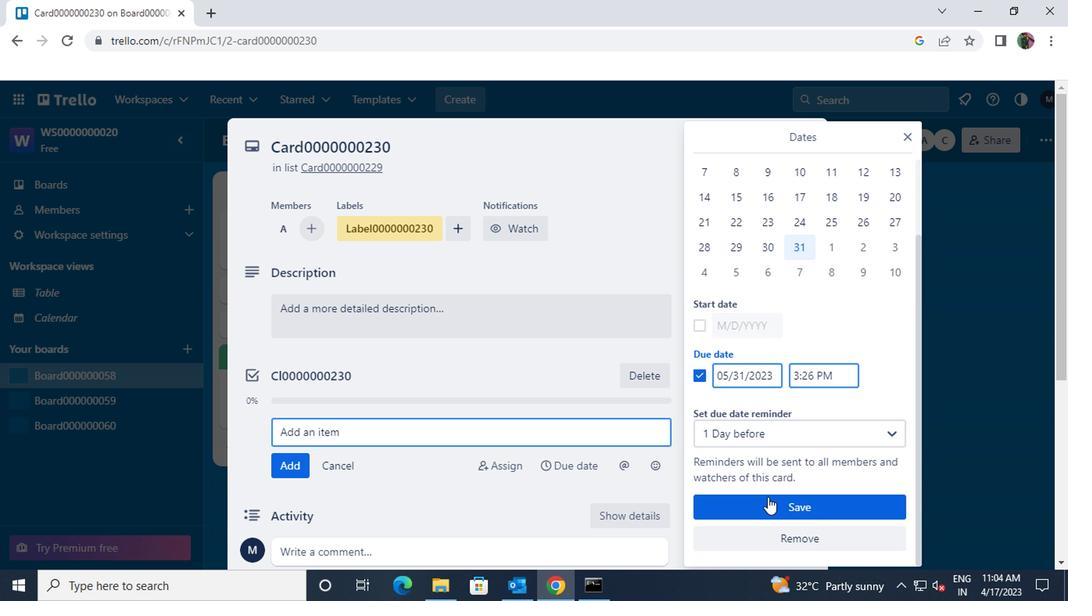 
Action: Mouse pressed left at (762, 506)
Screenshot: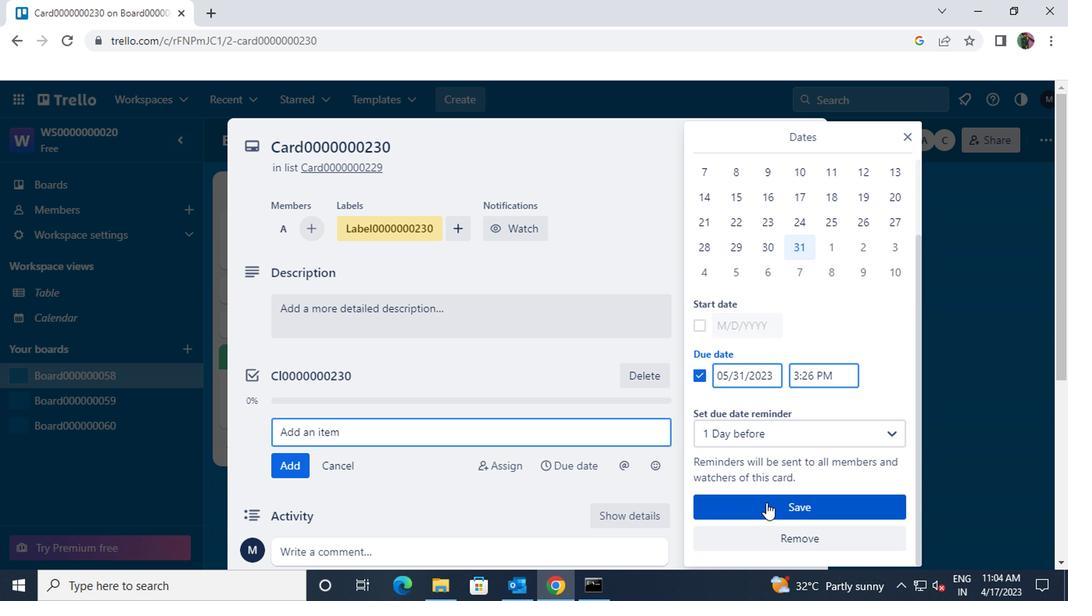 
